 Task: Create new contact,   with mail id: 'Lily.Scott@nydailynews.com', first name: 'Lily', Last name: 'Scott', Job Title: Sales Representative, Phone number (202) 555-9012. Change life cycle stage to  'Lead' and lead status to 'New'. Add new company to the associated contact: kpigreenenergy.com
 . Logged in from softage.5@softage.net
Action: Mouse moved to (83, 65)
Screenshot: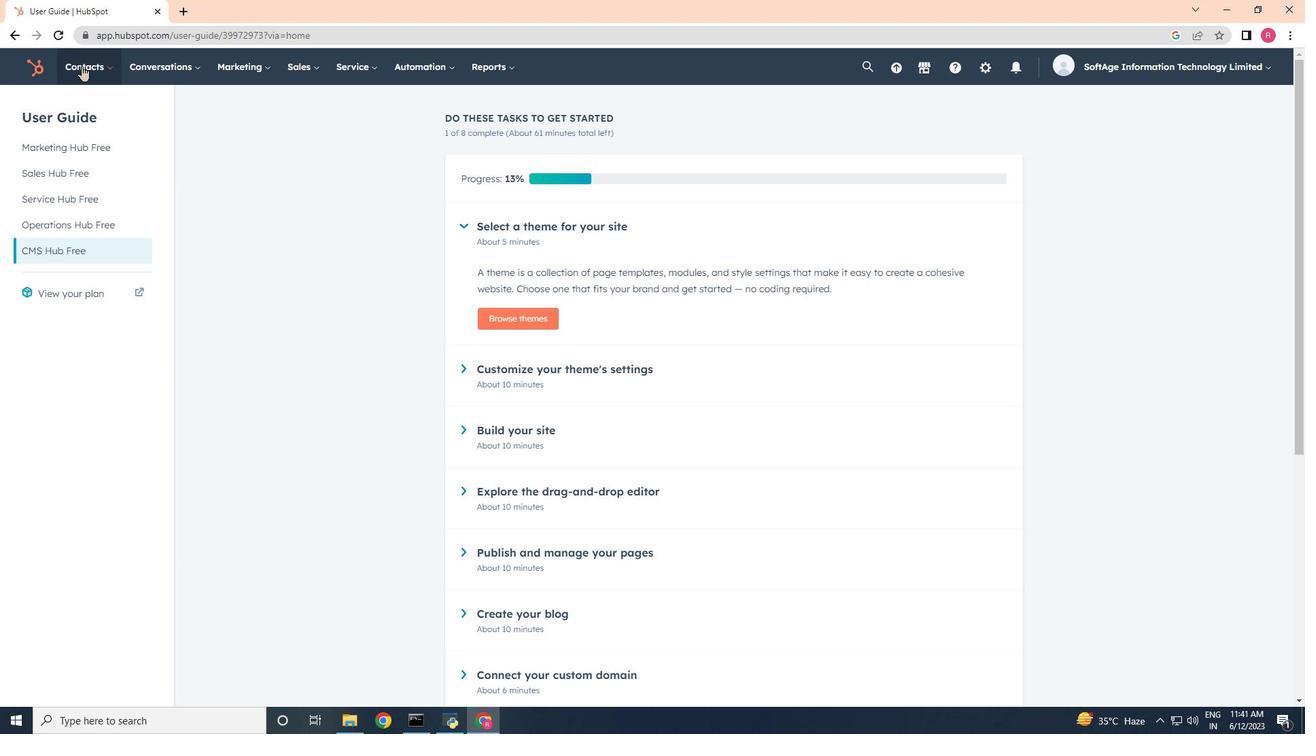 
Action: Mouse pressed left at (83, 65)
Screenshot: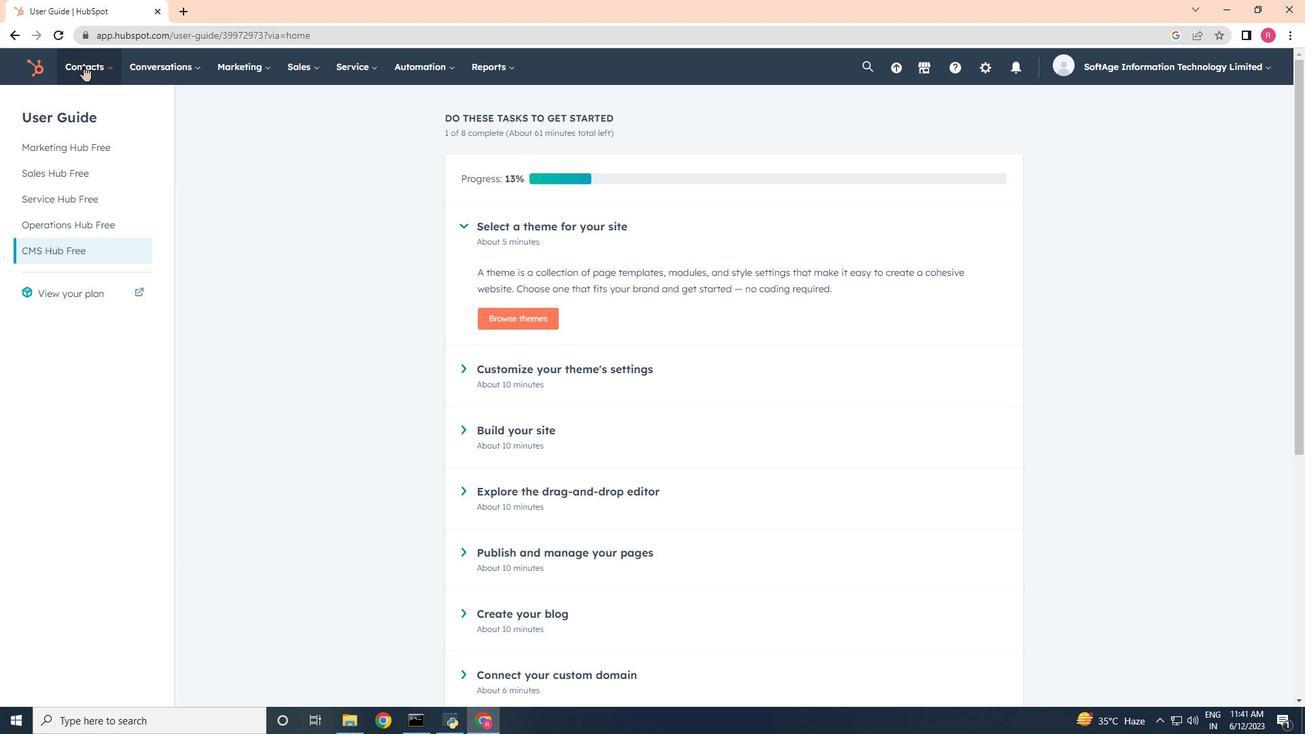 
Action: Mouse moved to (116, 100)
Screenshot: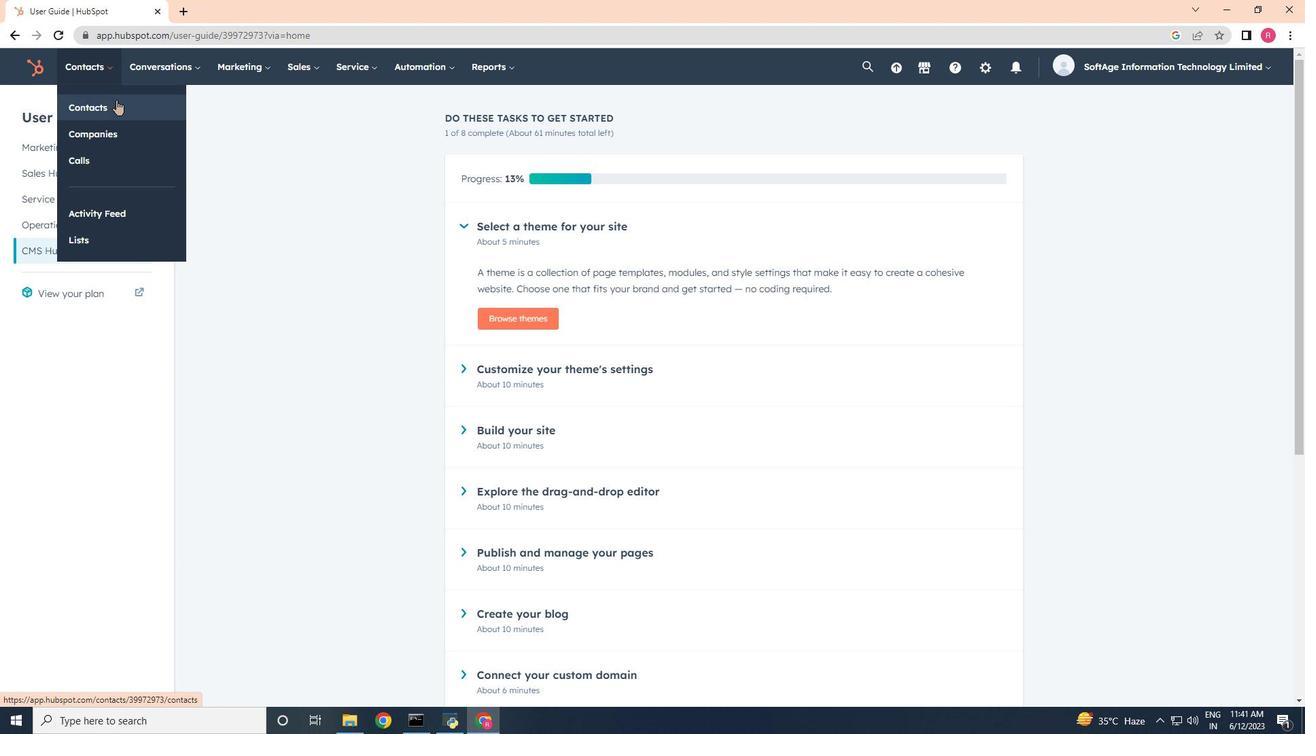 
Action: Mouse pressed left at (116, 100)
Screenshot: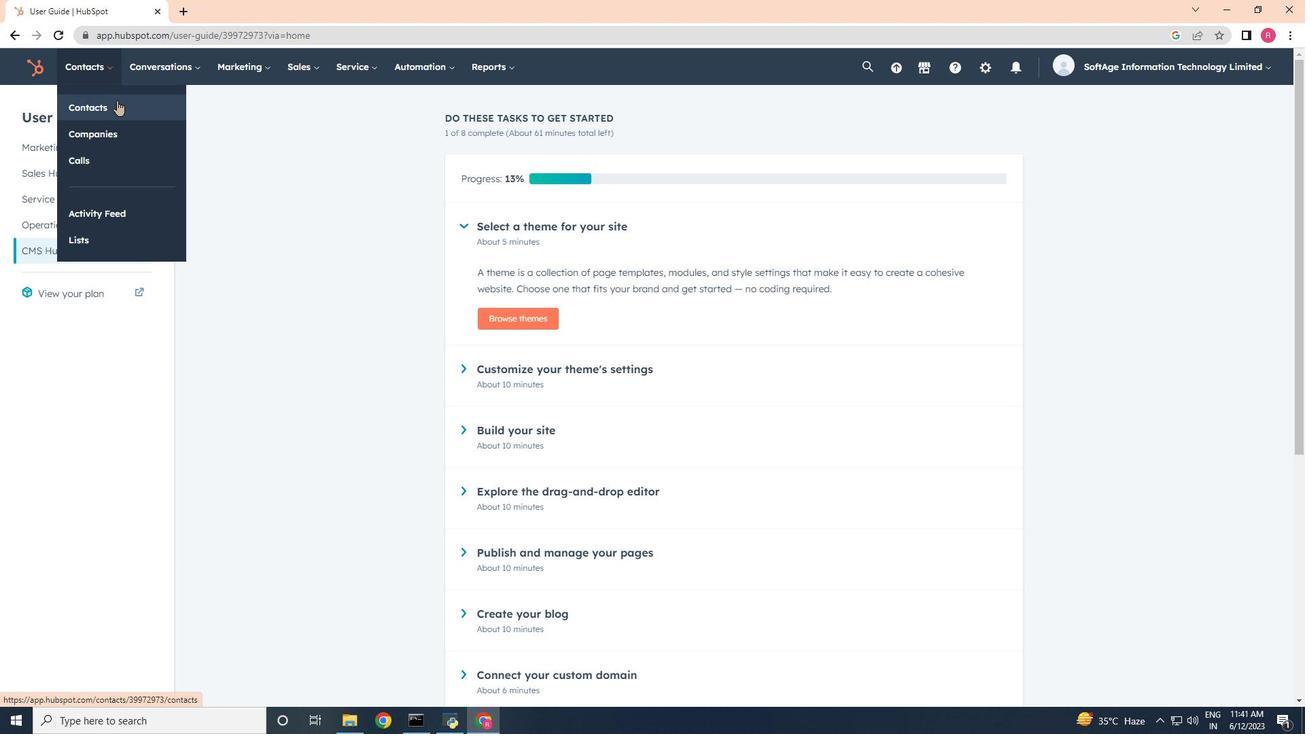 
Action: Mouse moved to (1226, 100)
Screenshot: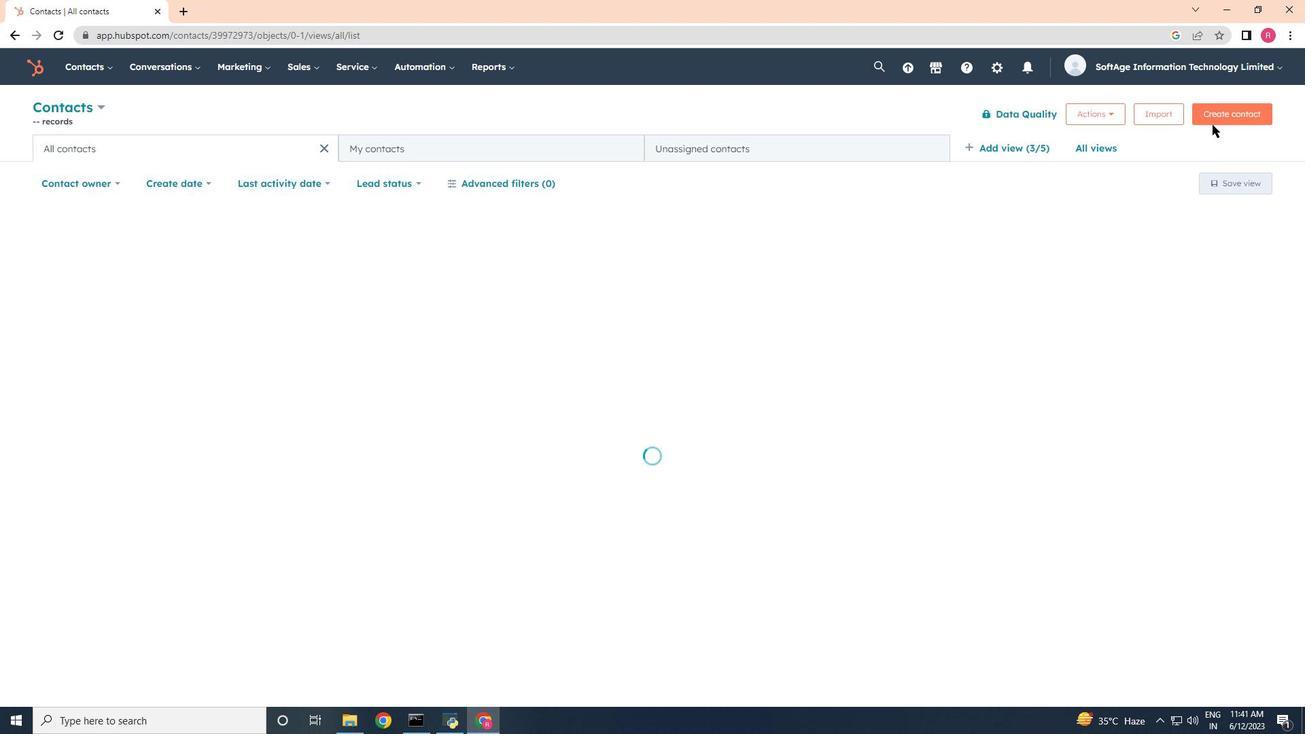 
Action: Mouse pressed left at (1226, 100)
Screenshot: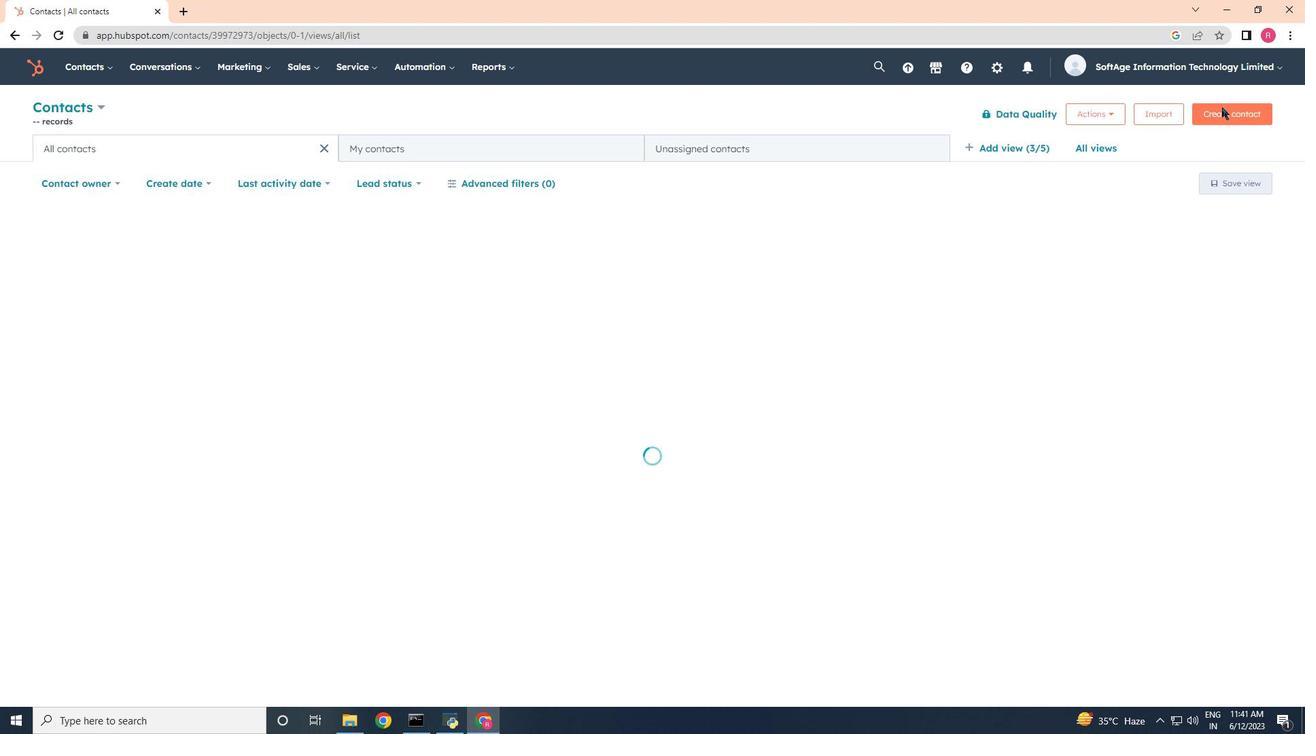 
Action: Mouse moved to (1226, 122)
Screenshot: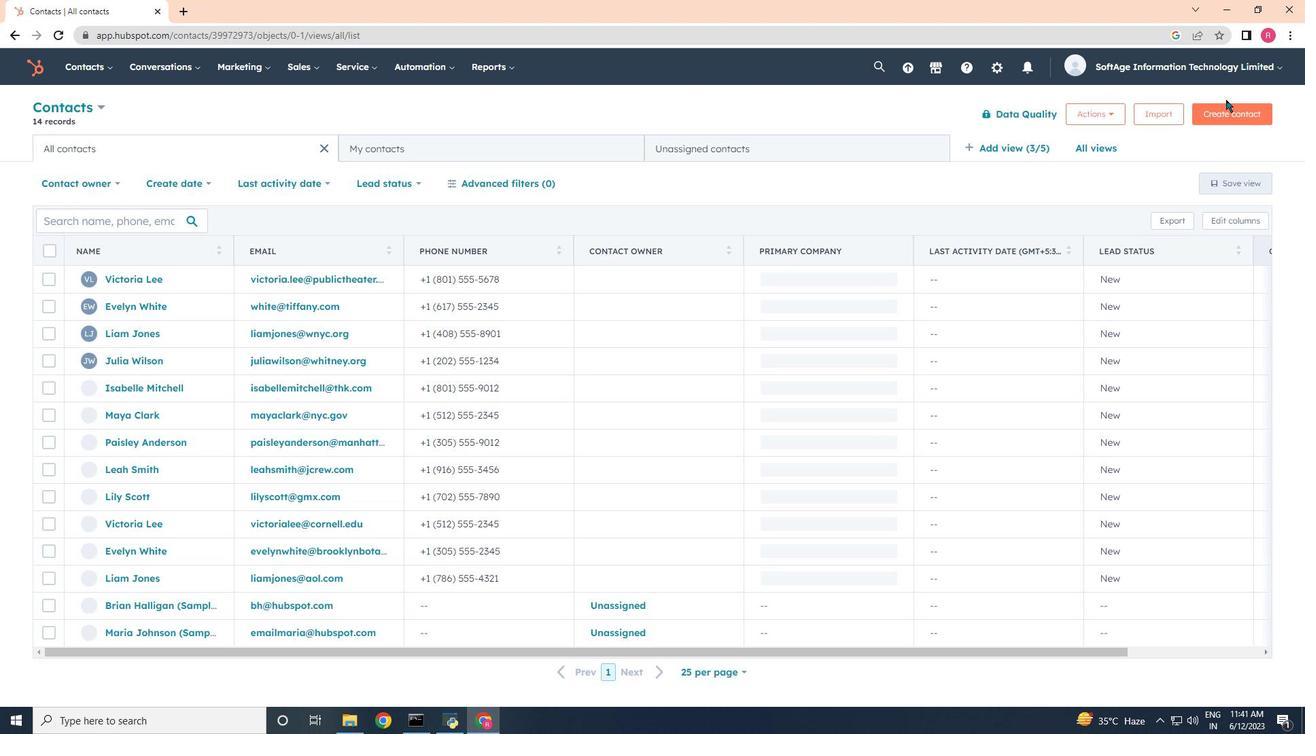 
Action: Mouse pressed left at (1226, 122)
Screenshot: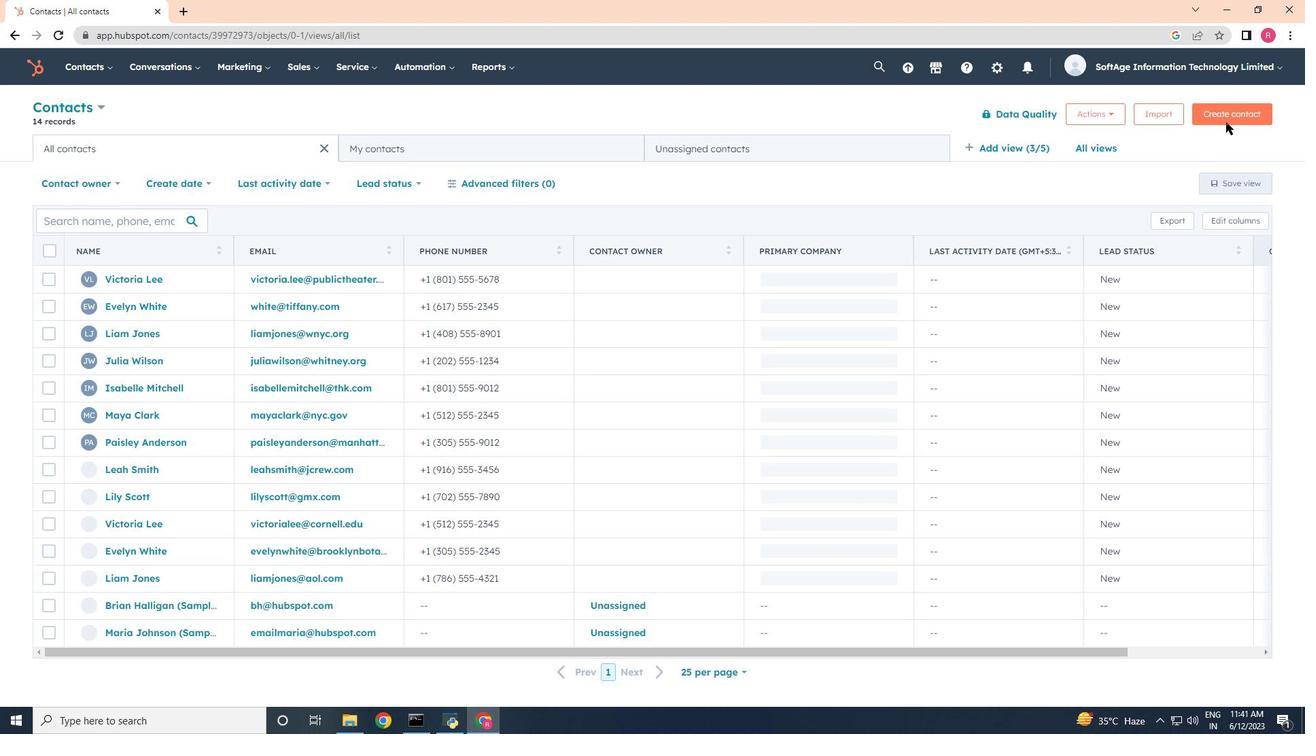 
Action: Mouse moved to (962, 178)
Screenshot: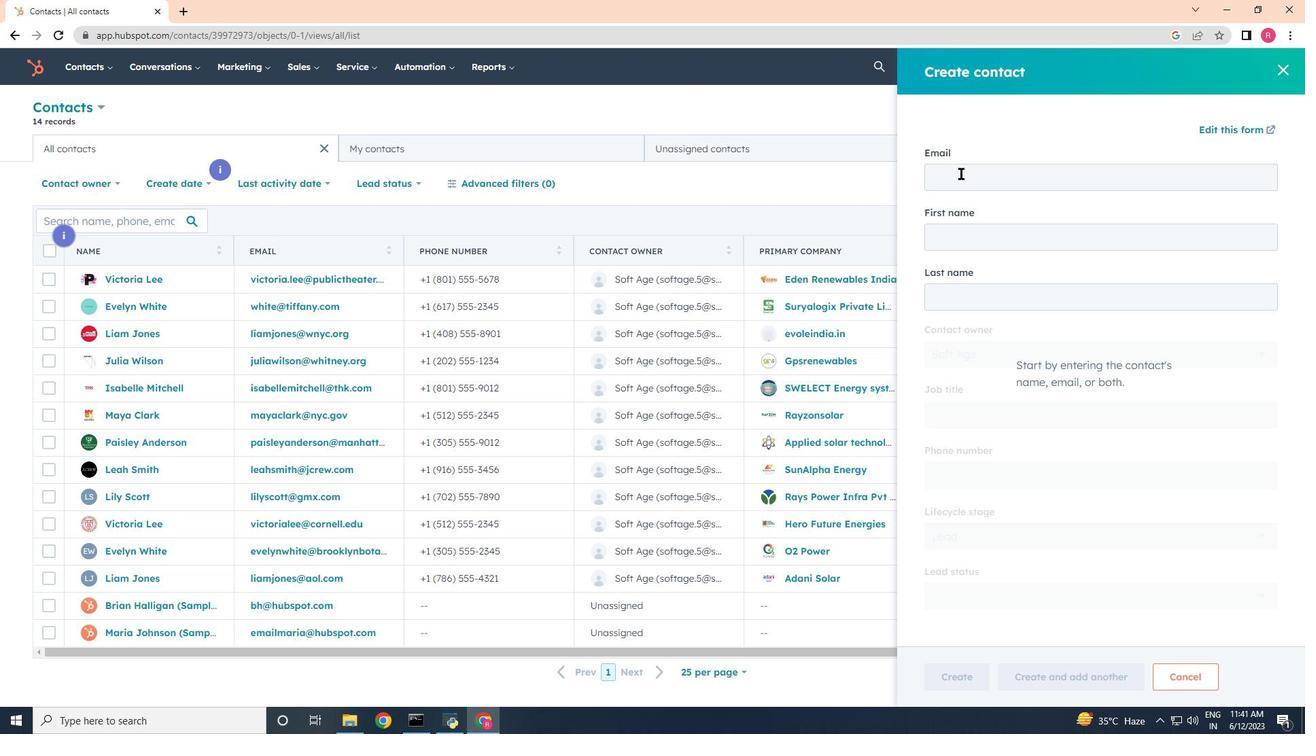 
Action: Mouse pressed left at (962, 178)
Screenshot: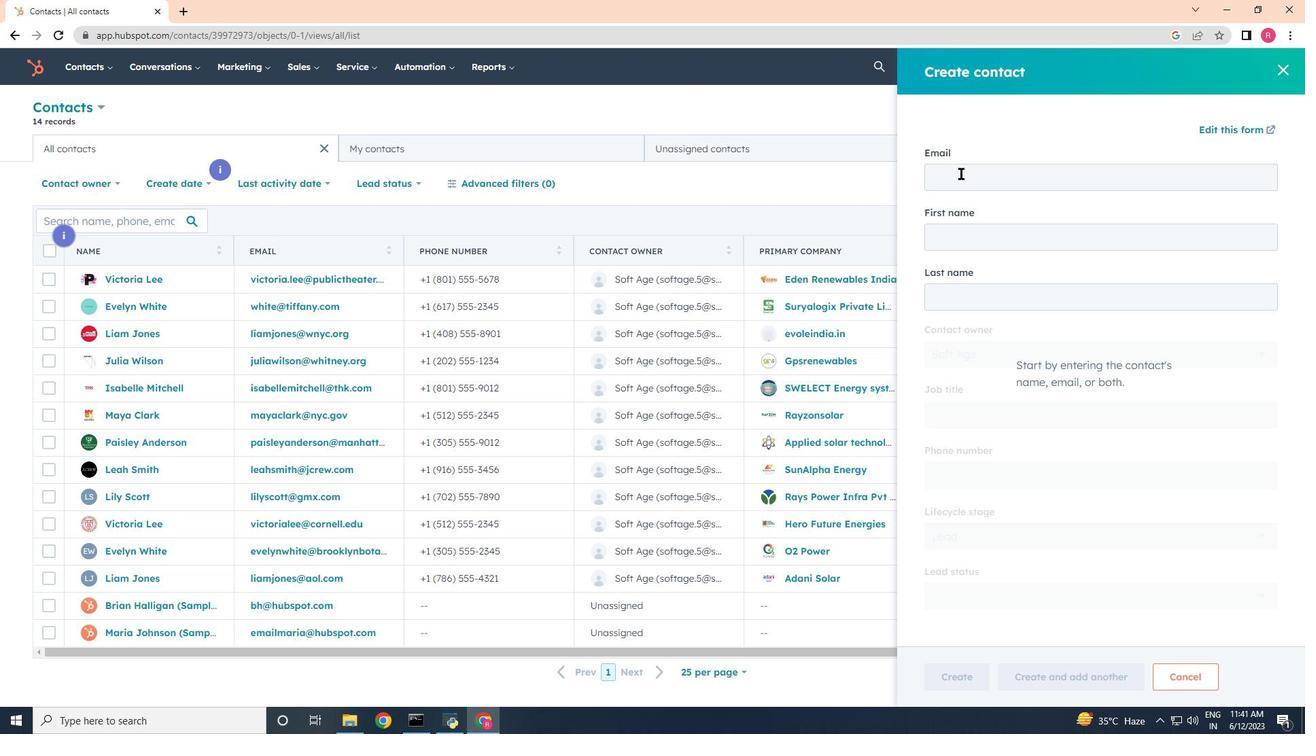 
Action: Mouse moved to (959, 182)
Screenshot: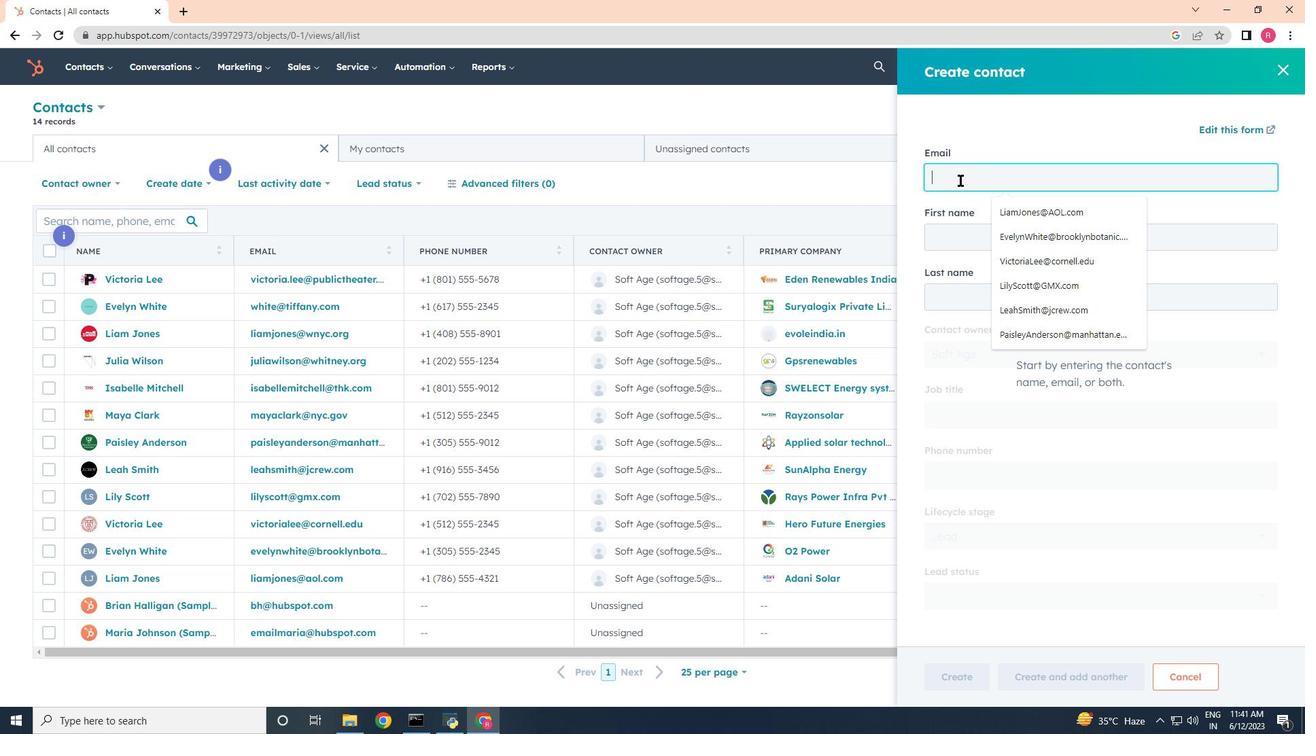 
Action: Key pressed <Key.shift>Lily.<Key.shift>Scott<Key.shift>@nydailynews.com
Screenshot: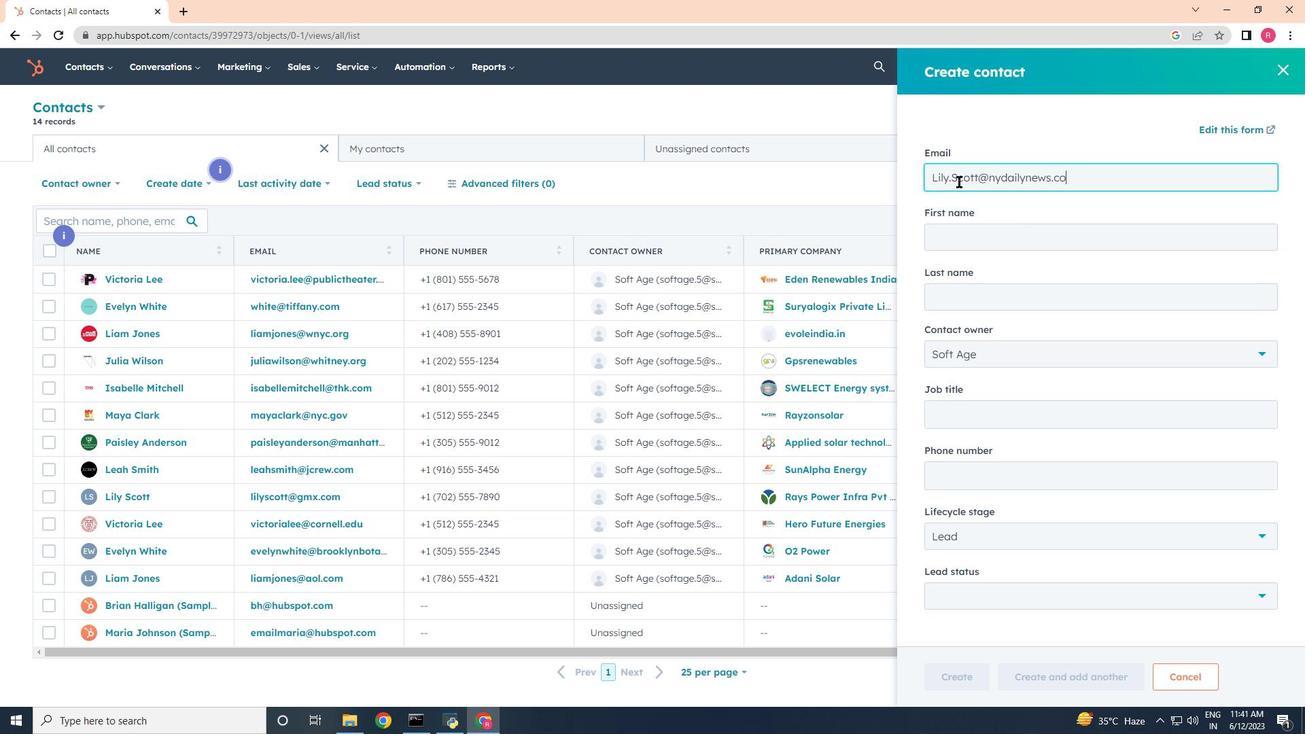 
Action: Mouse moved to (957, 233)
Screenshot: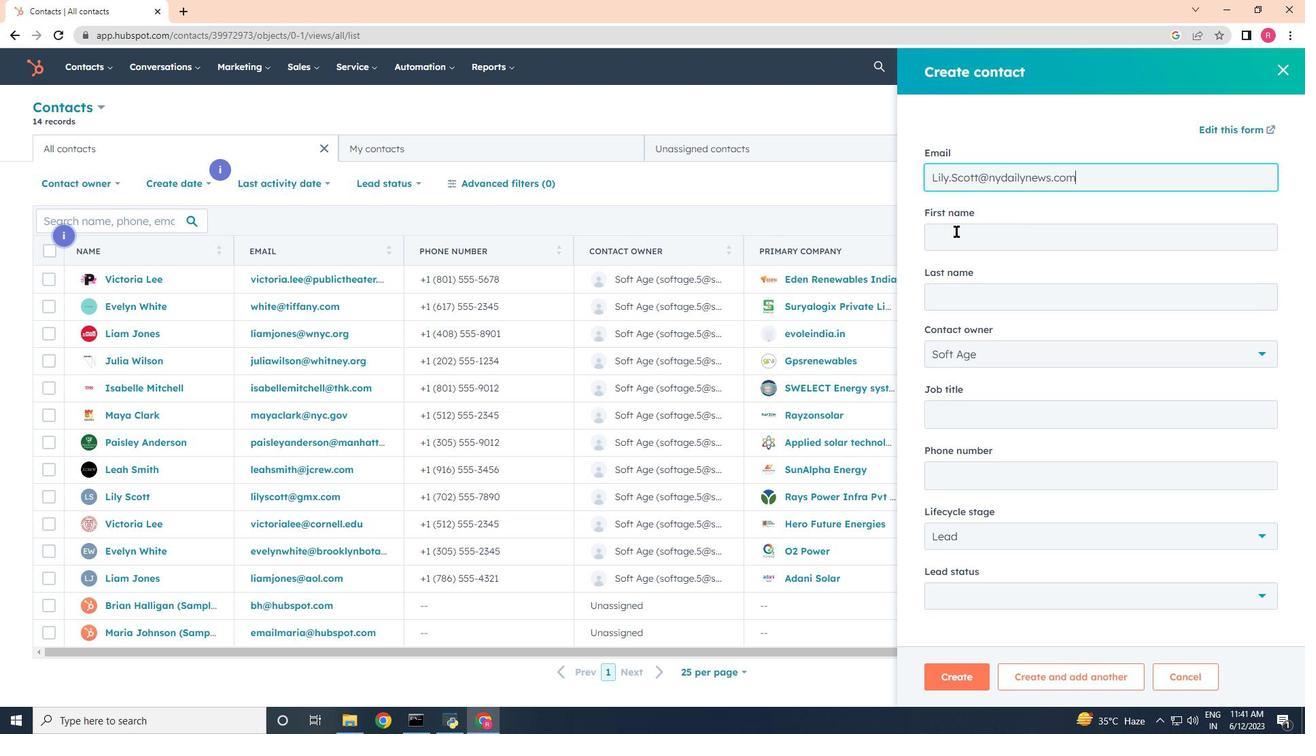 
Action: Mouse pressed left at (957, 232)
Screenshot: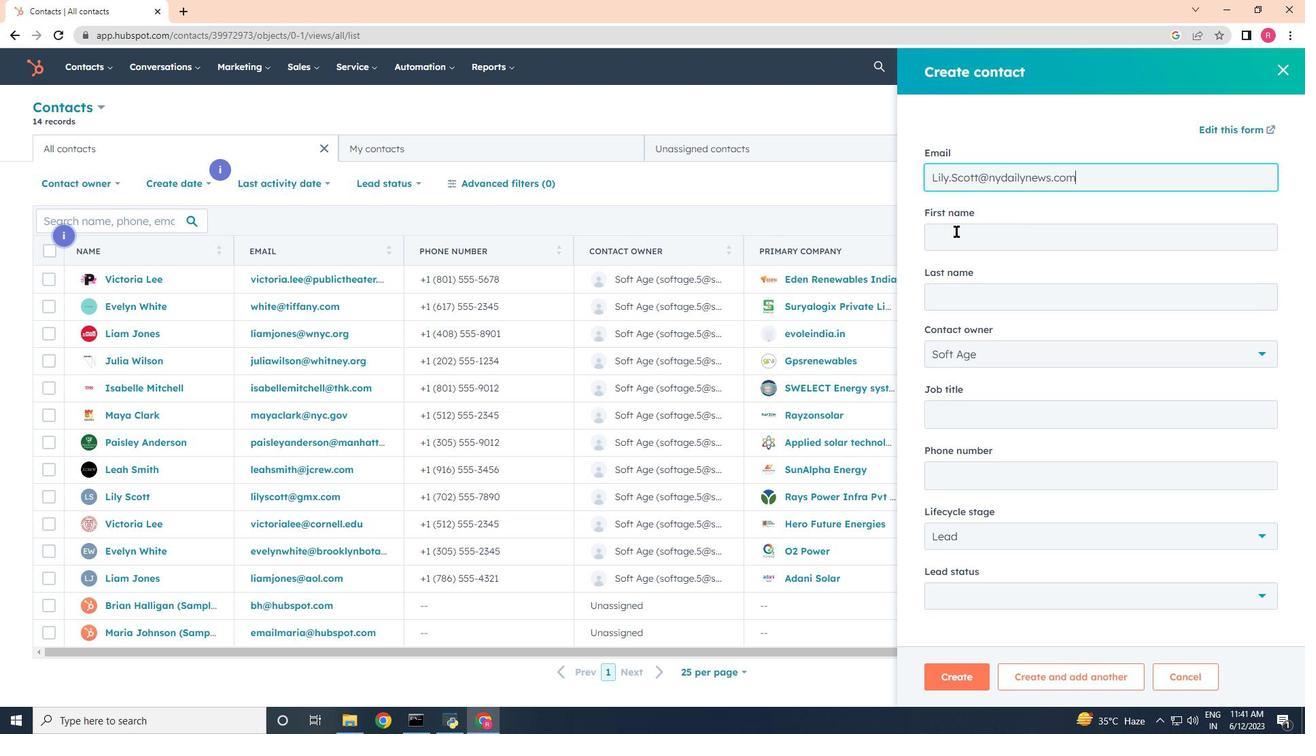 
Action: Mouse moved to (952, 237)
Screenshot: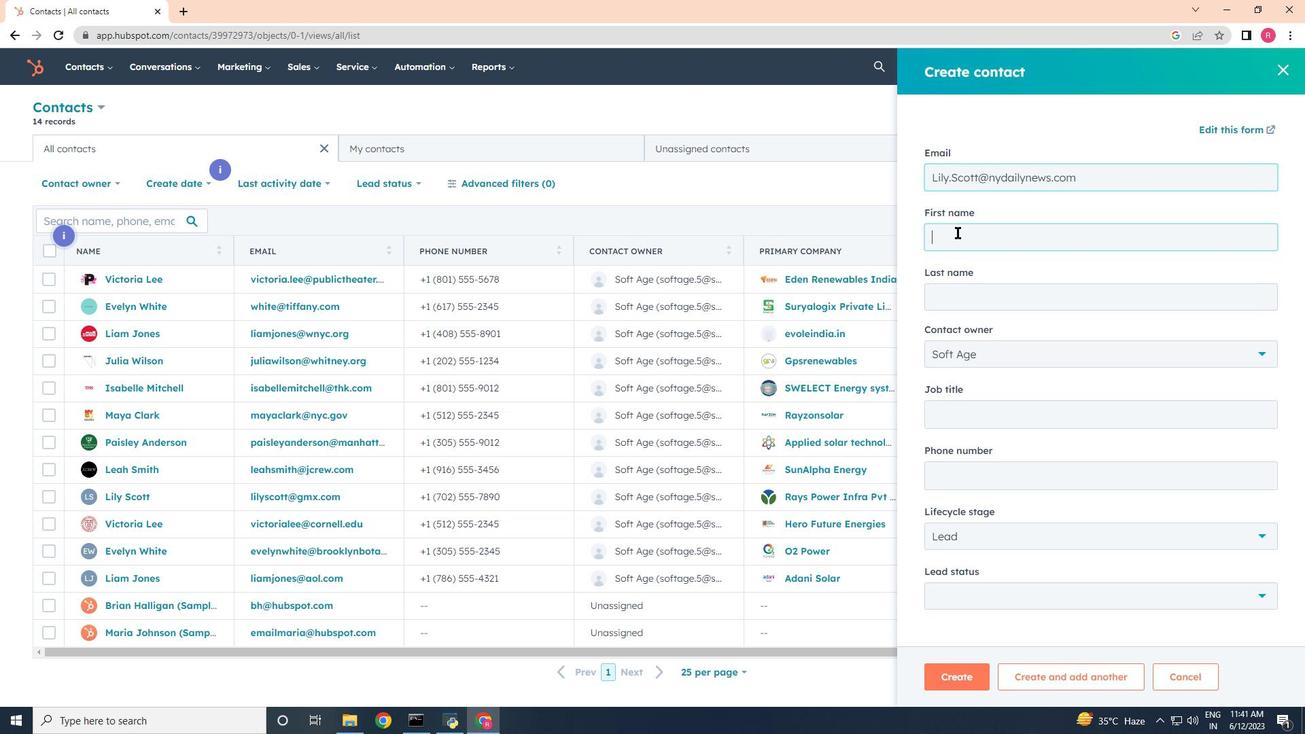 
Action: Key pressed <Key.shift>Lily<Key.tab><Key.shift>Scott<Key.tab><Key.tab><Key.shift>Sales<Key.space><Key.shift>Representative
Screenshot: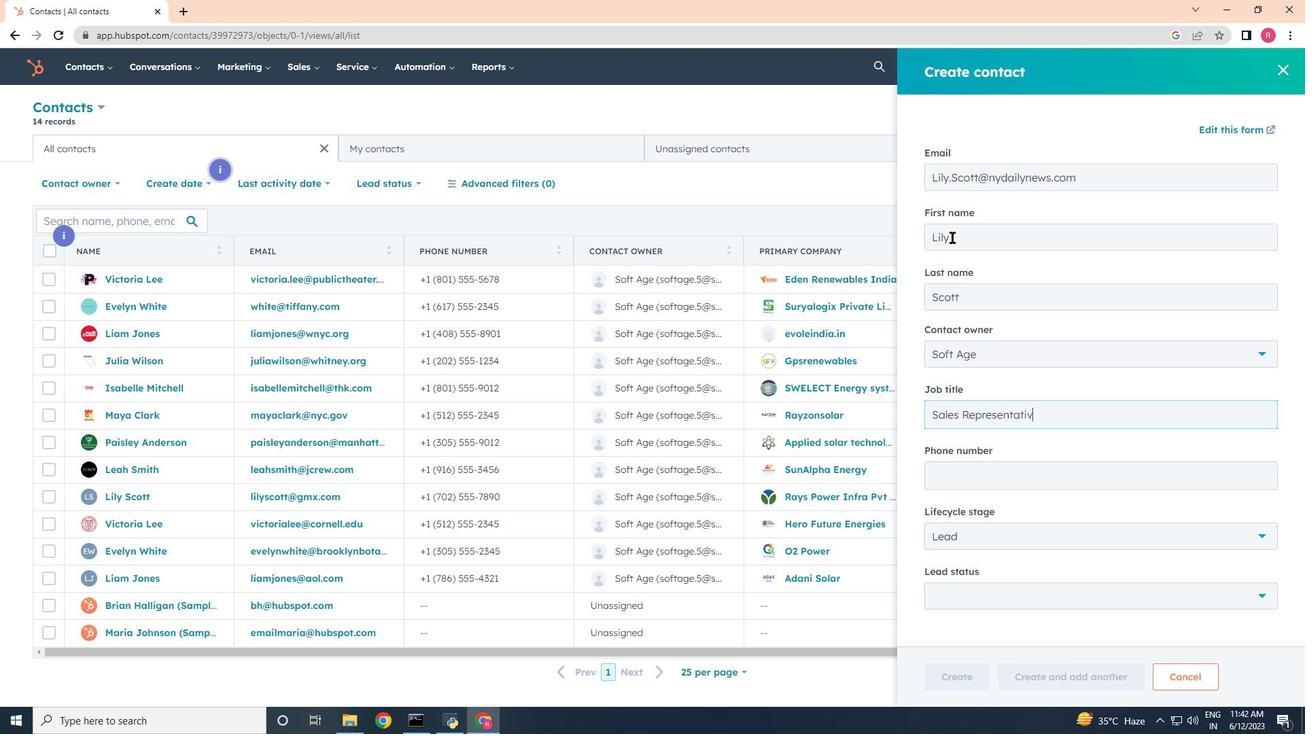 
Action: Mouse moved to (991, 471)
Screenshot: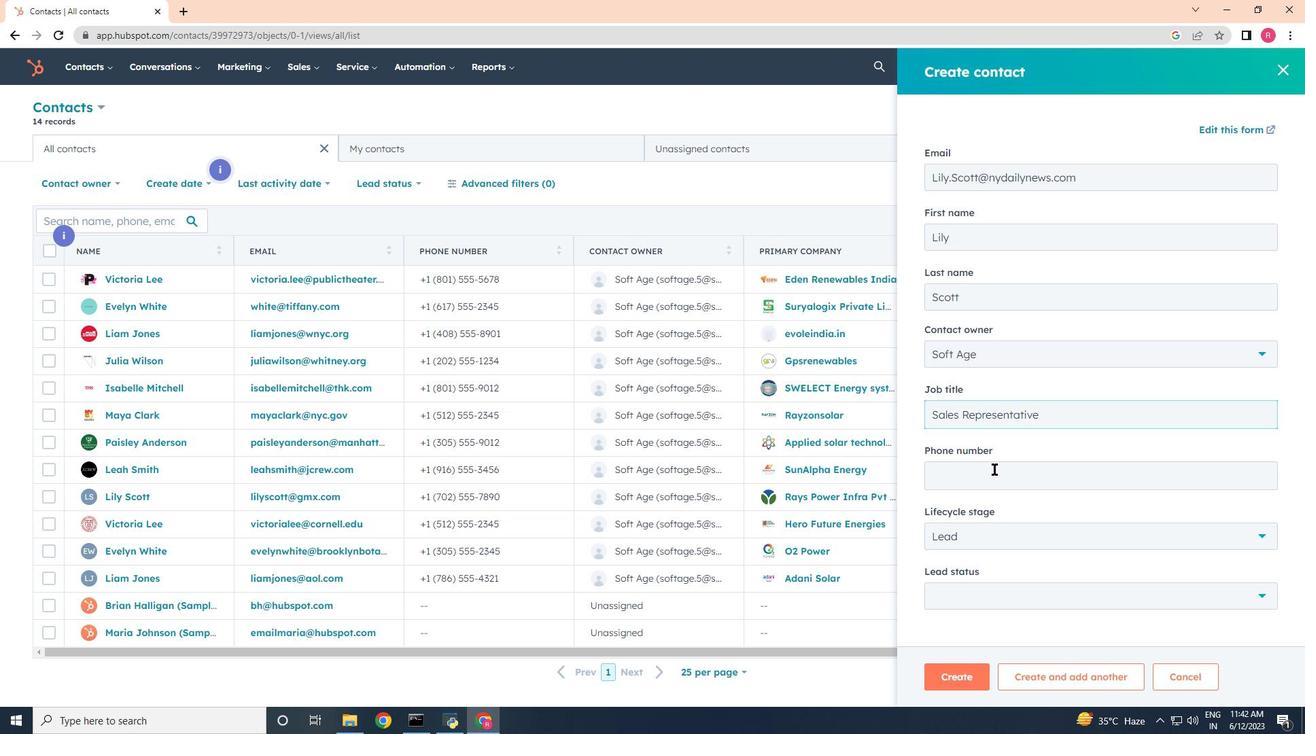
Action: Mouse pressed left at (991, 471)
Screenshot: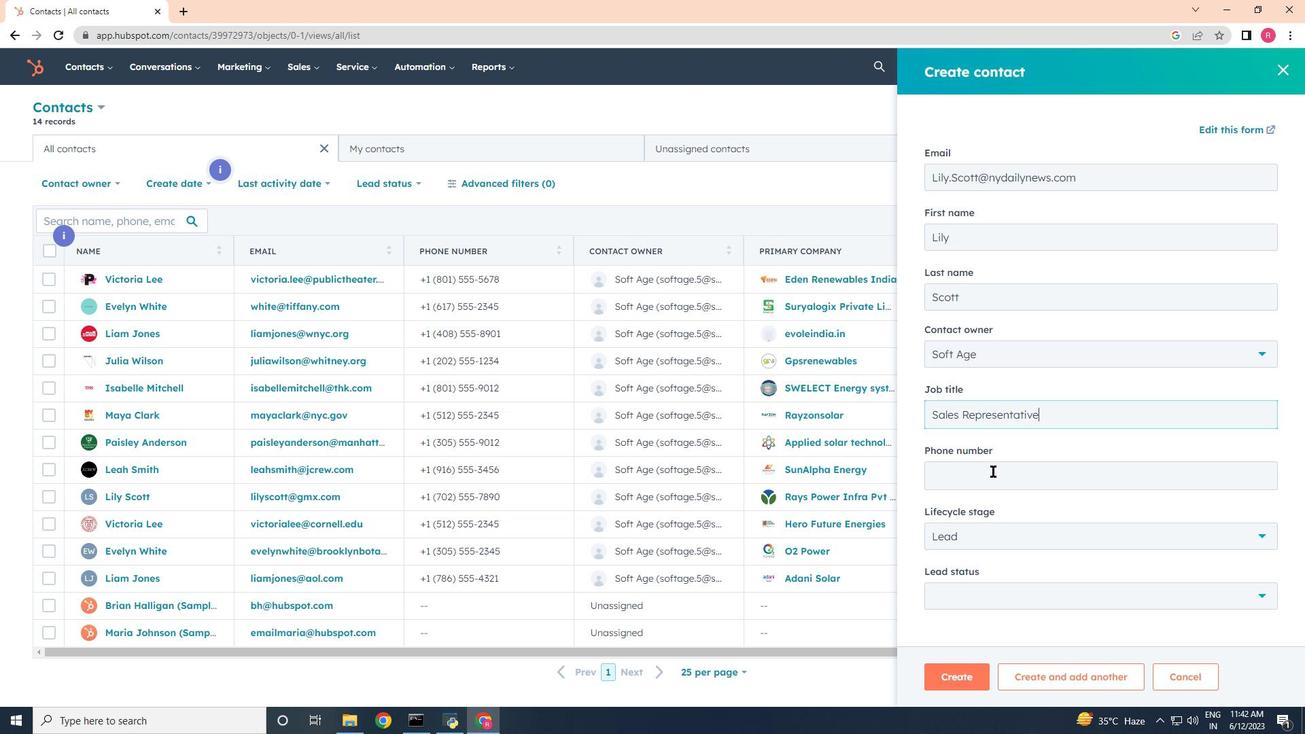 
Action: Mouse moved to (989, 471)
Screenshot: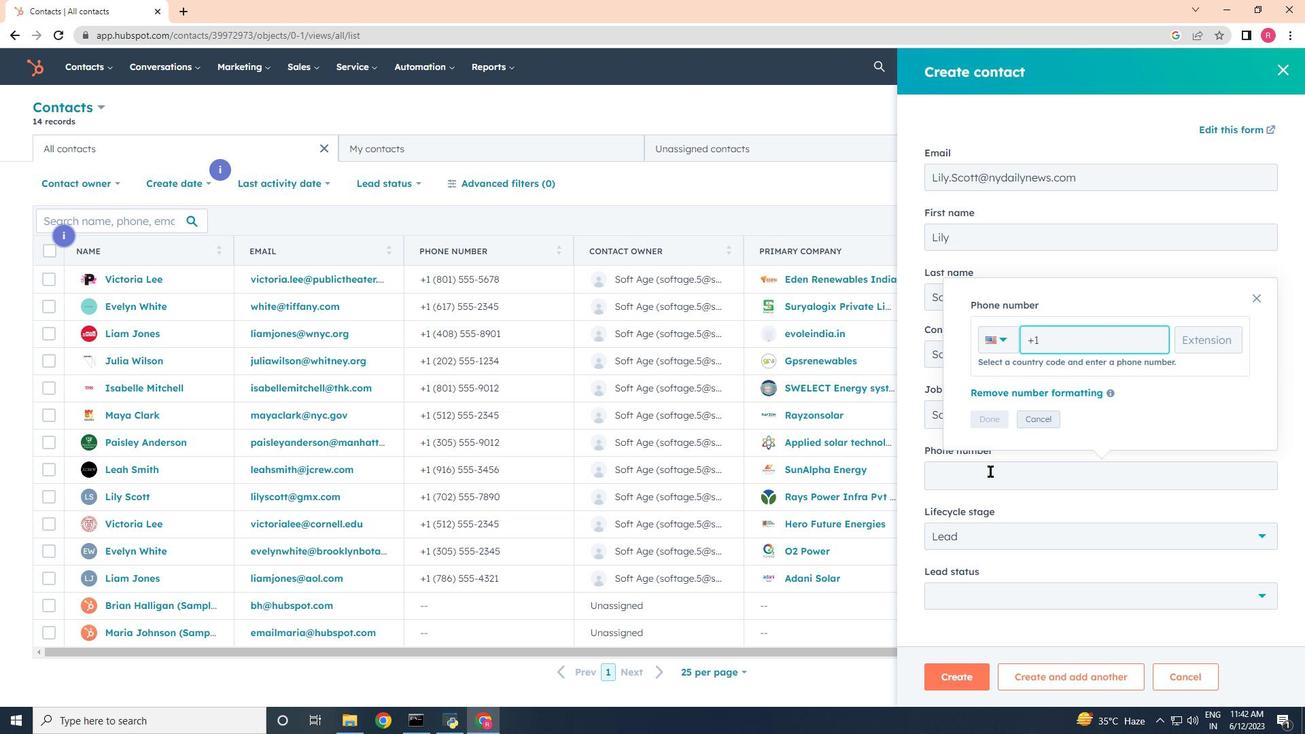 
Action: Key pressed 2025559012
Screenshot: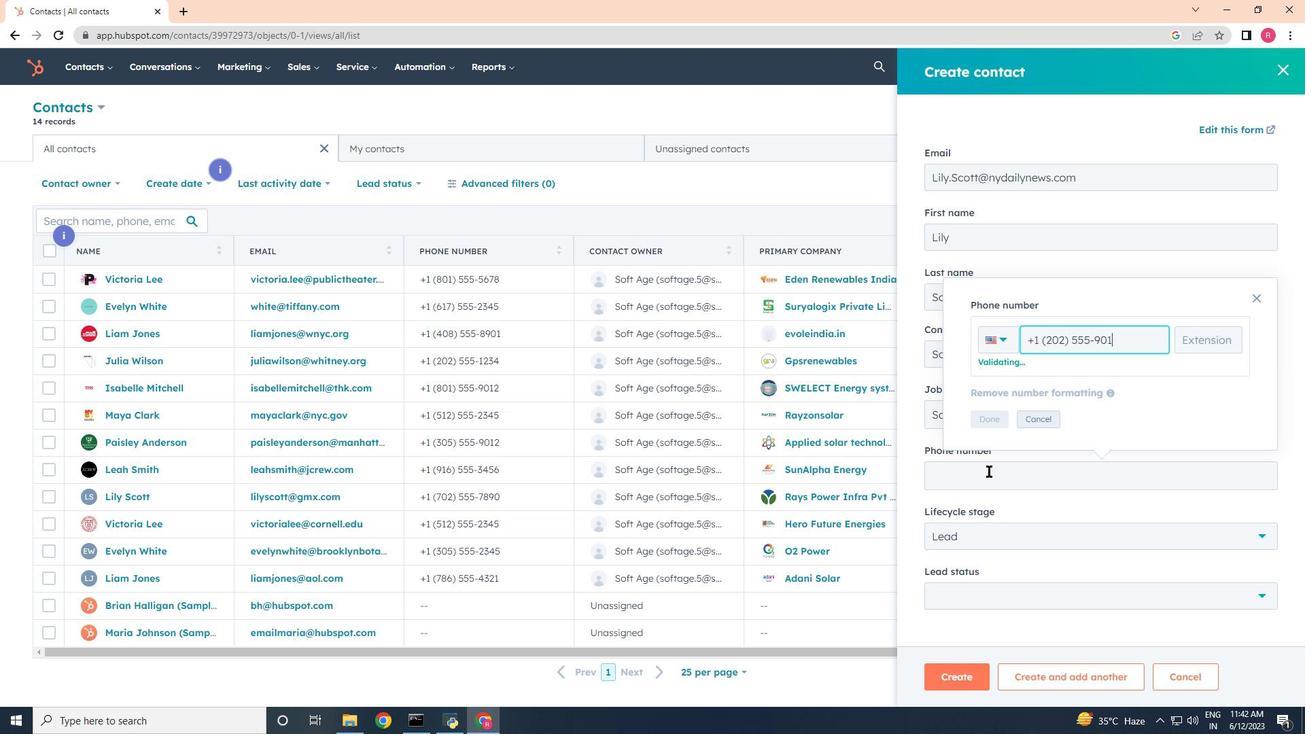
Action: Mouse moved to (992, 413)
Screenshot: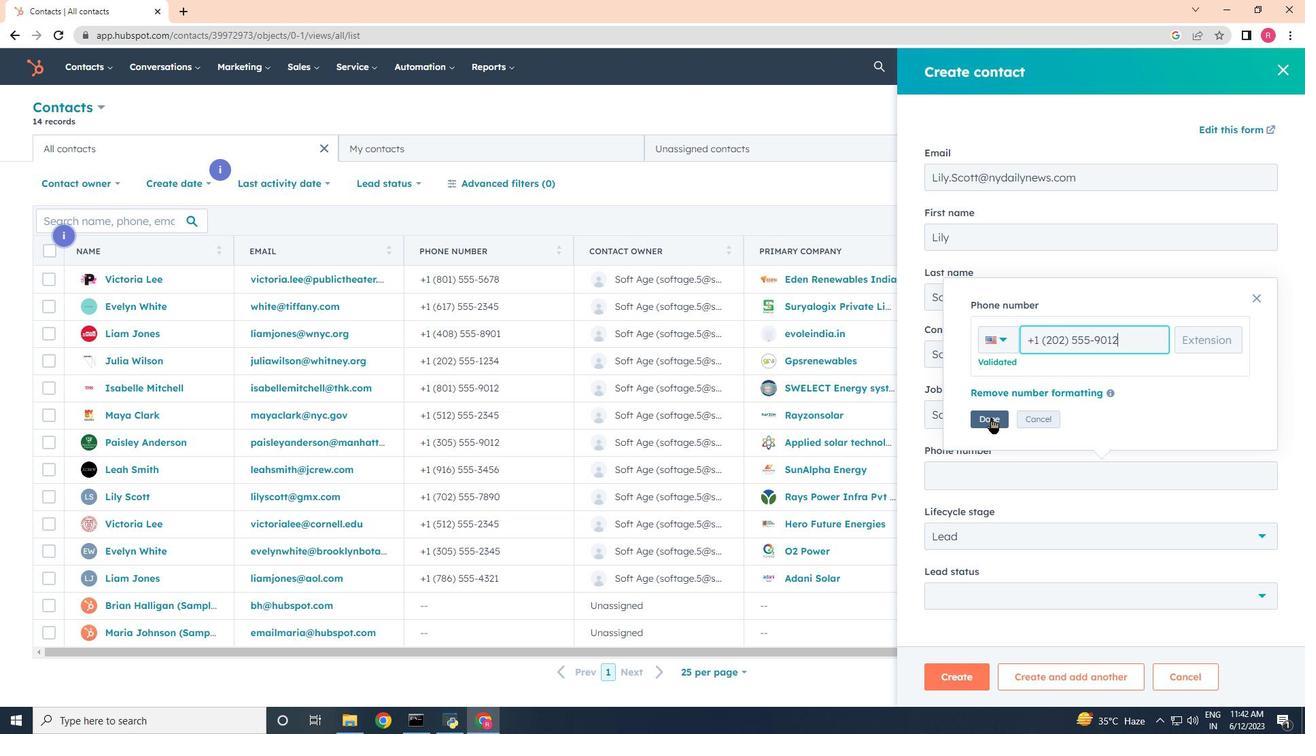 
Action: Mouse pressed left at (992, 413)
Screenshot: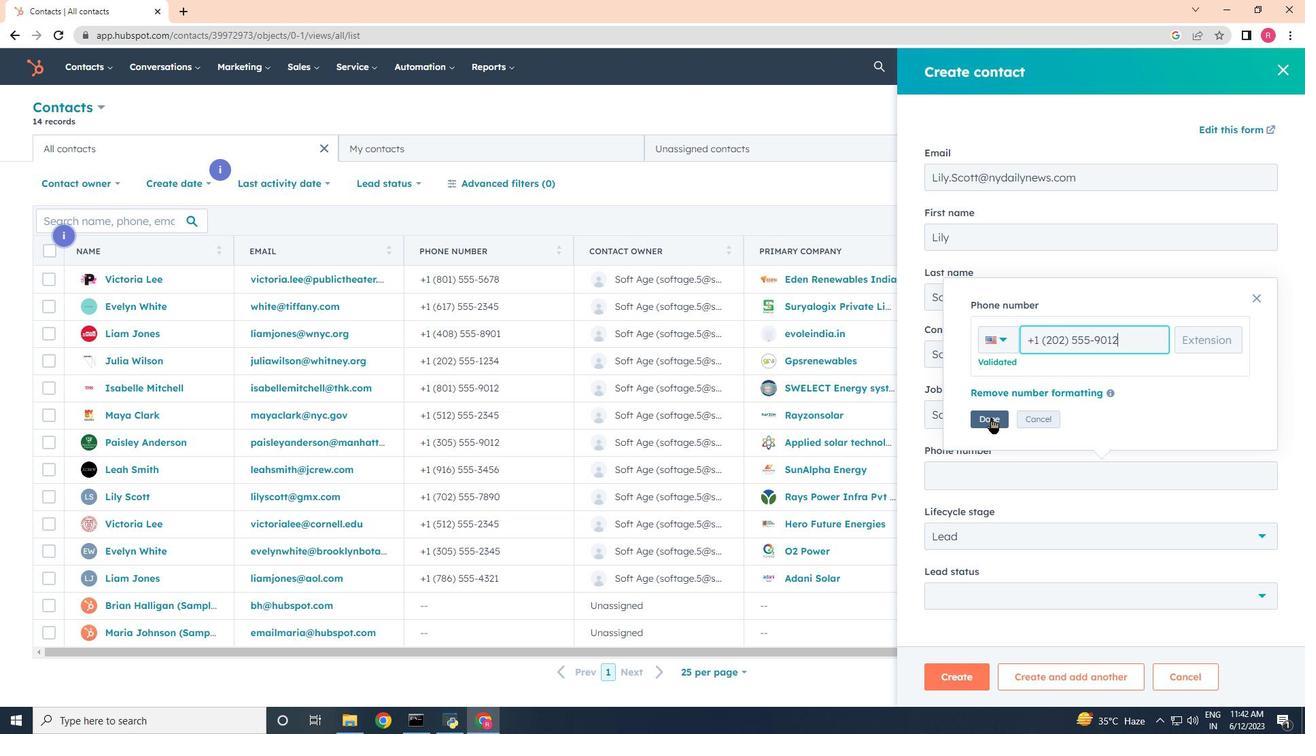 
Action: Mouse moved to (968, 541)
Screenshot: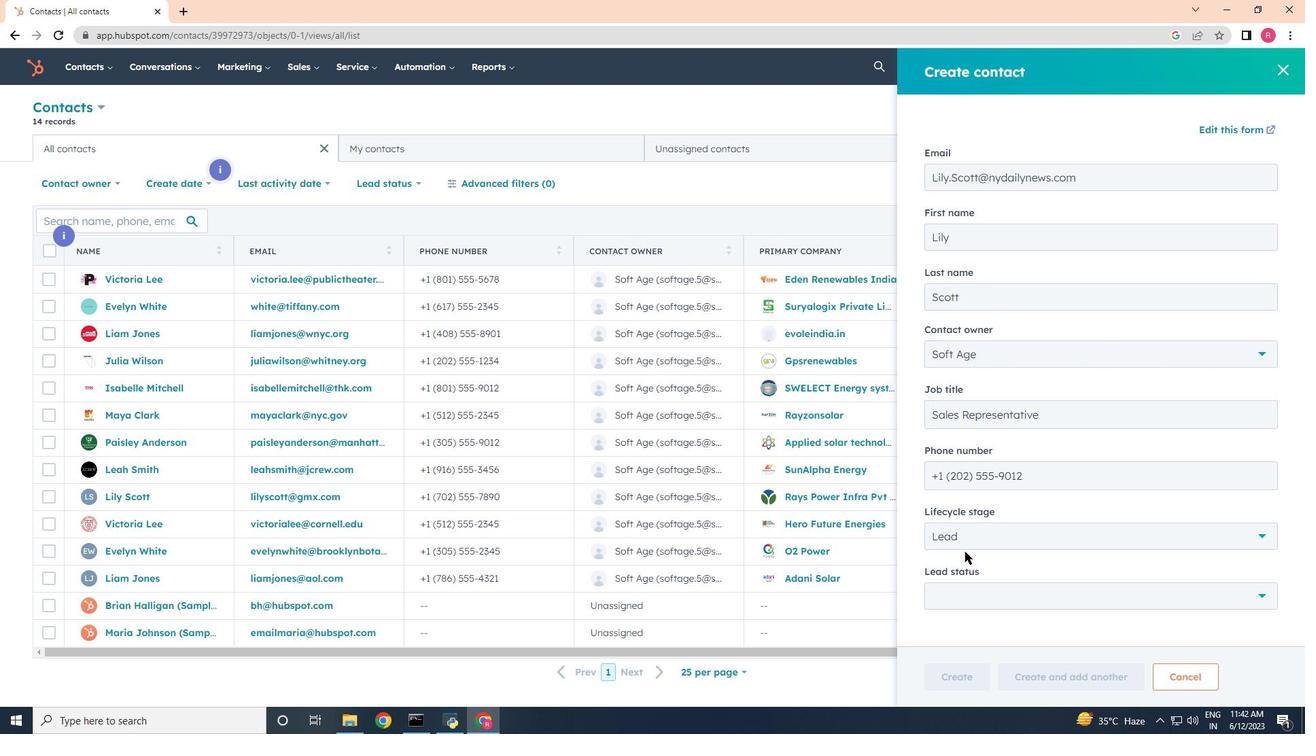 
Action: Mouse pressed left at (968, 541)
Screenshot: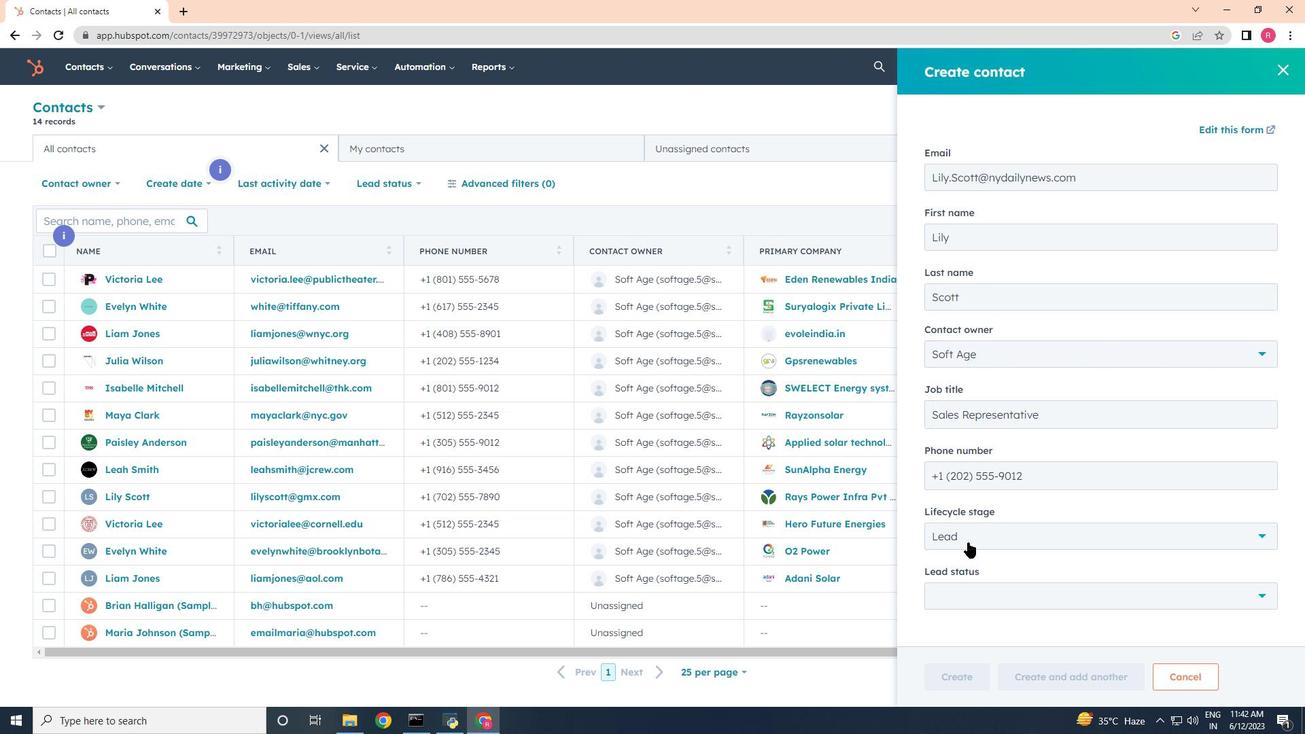 
Action: Mouse moved to (966, 410)
Screenshot: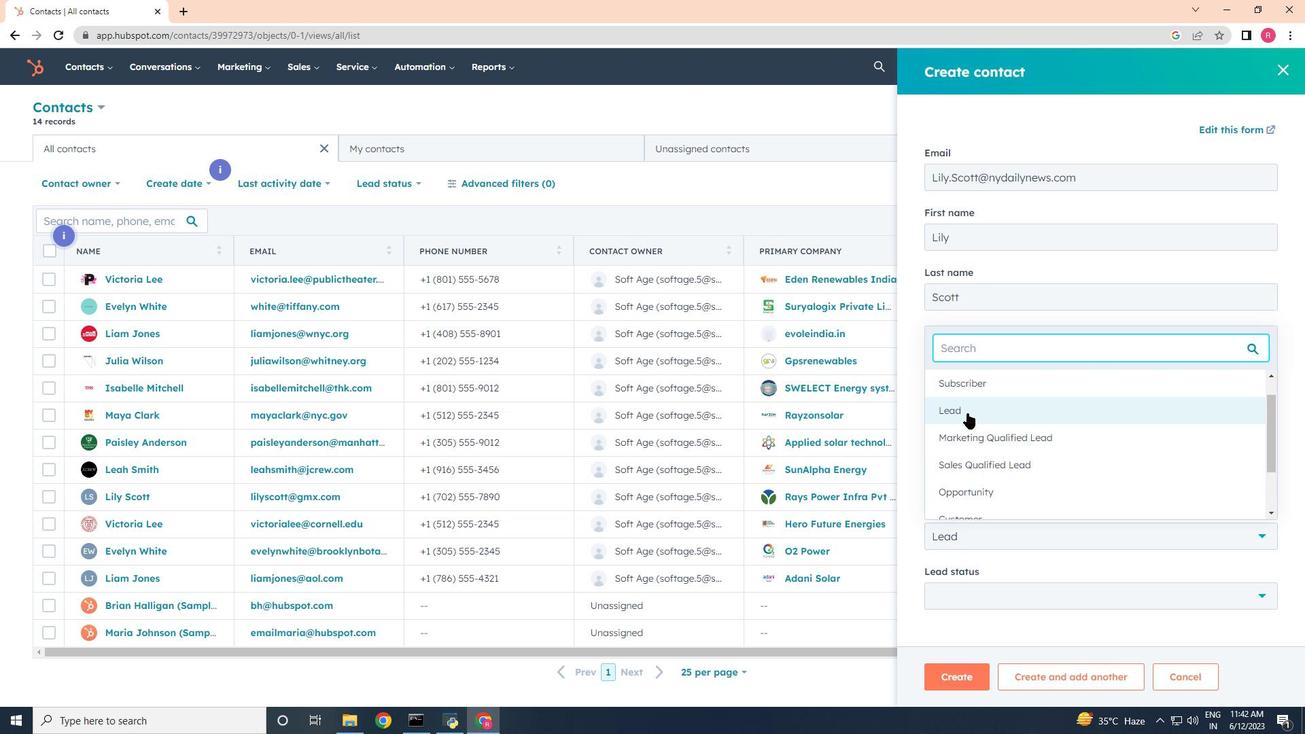 
Action: Mouse pressed left at (966, 410)
Screenshot: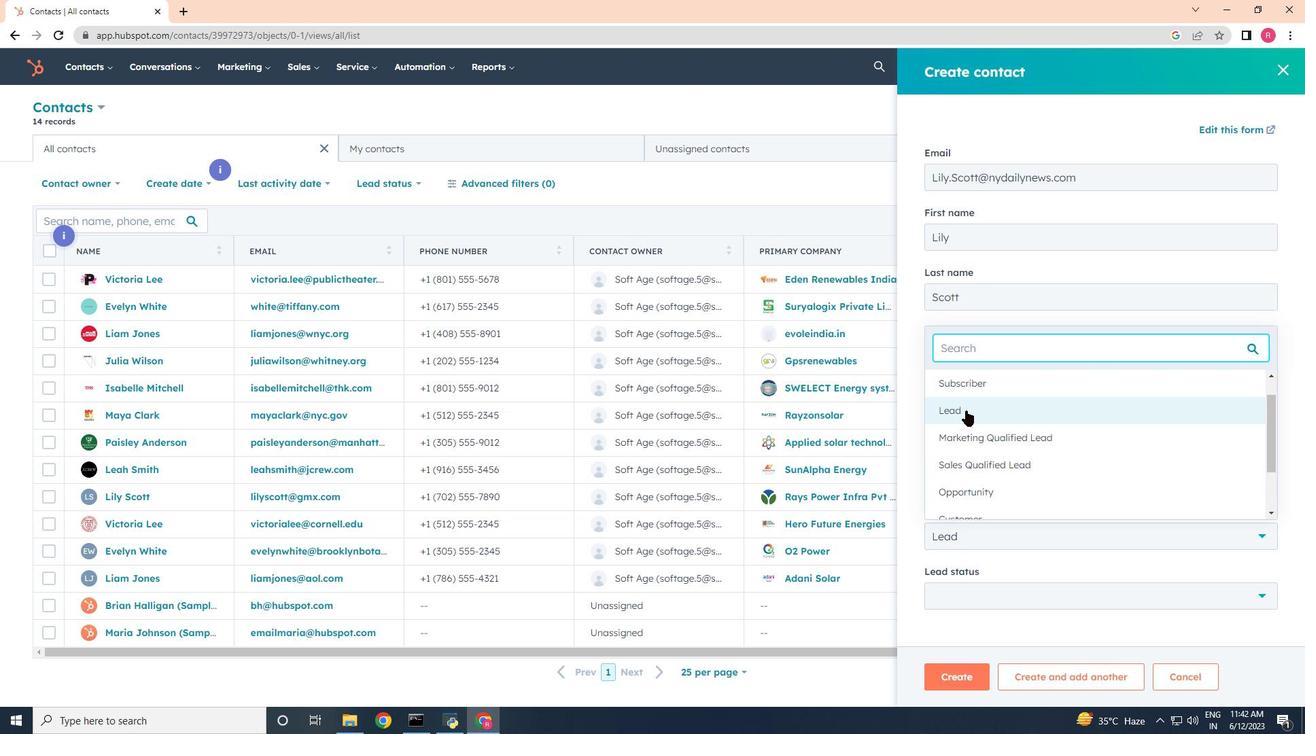 
Action: Mouse moved to (974, 602)
Screenshot: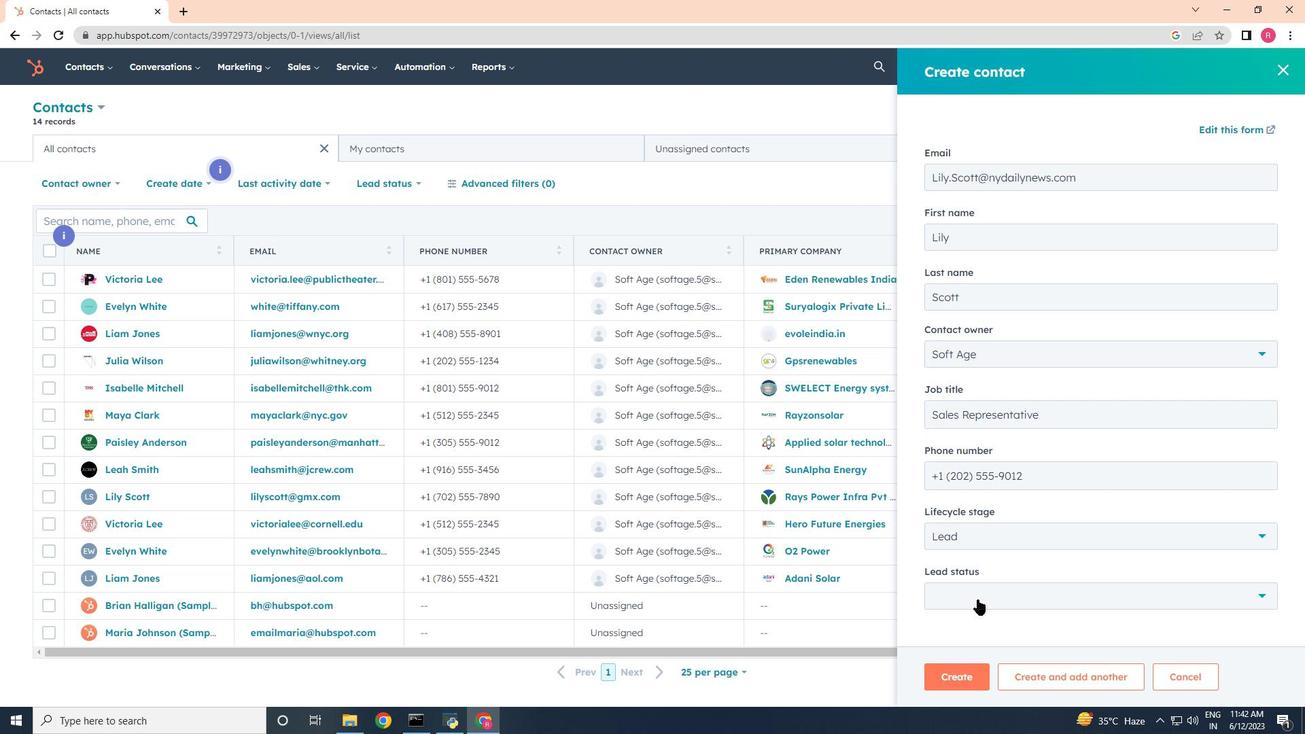 
Action: Mouse pressed left at (974, 602)
Screenshot: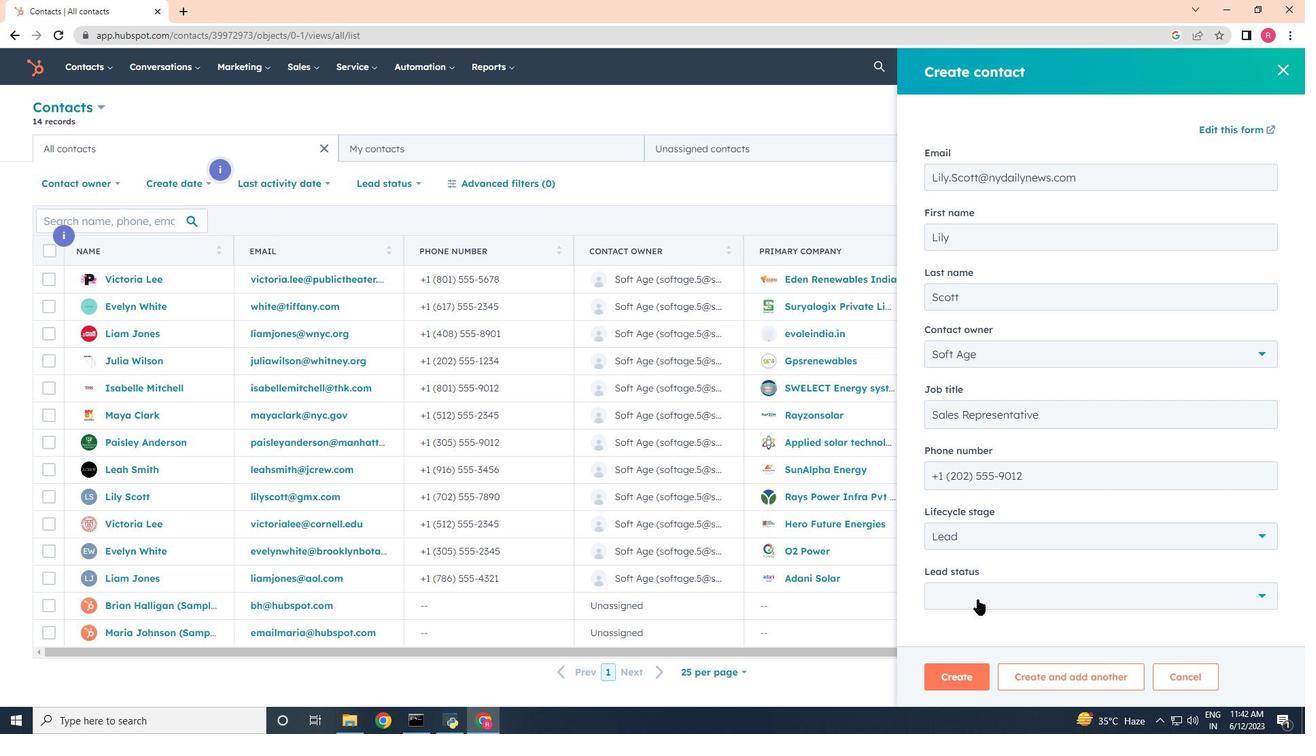 
Action: Mouse moved to (958, 475)
Screenshot: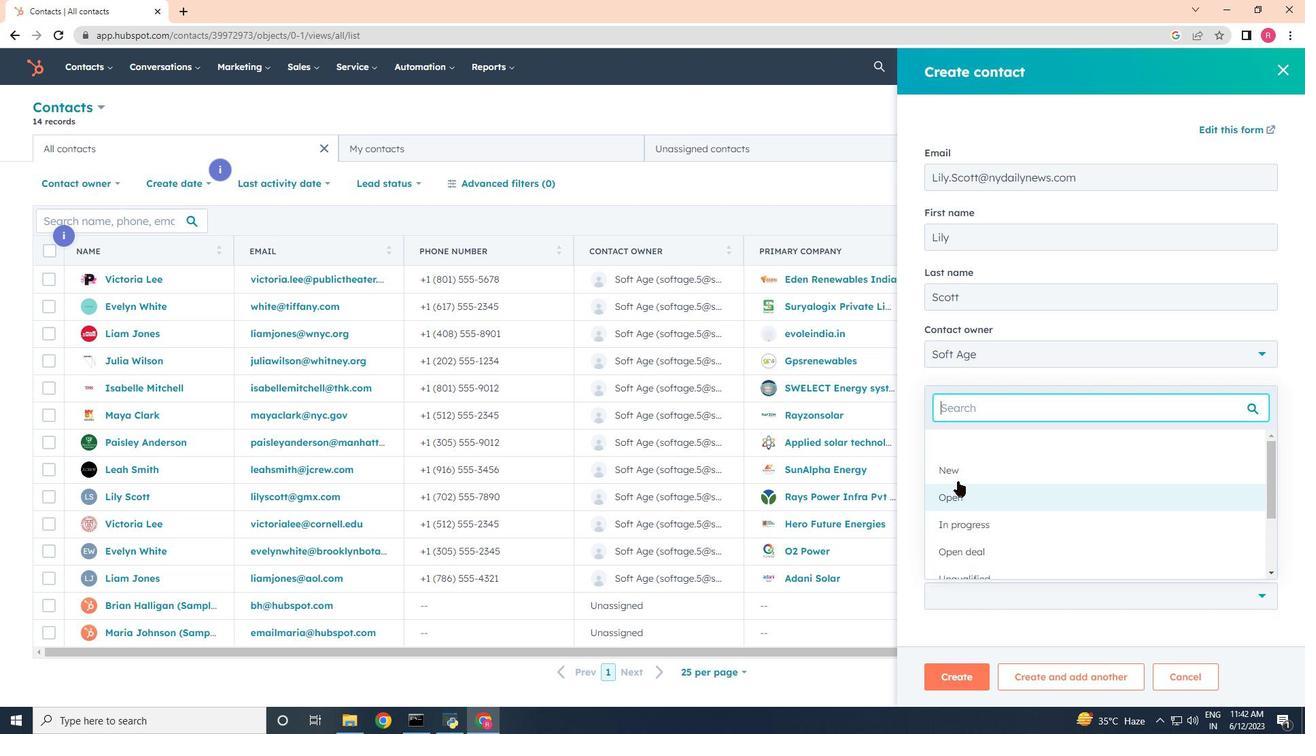 
Action: Mouse pressed left at (958, 475)
Screenshot: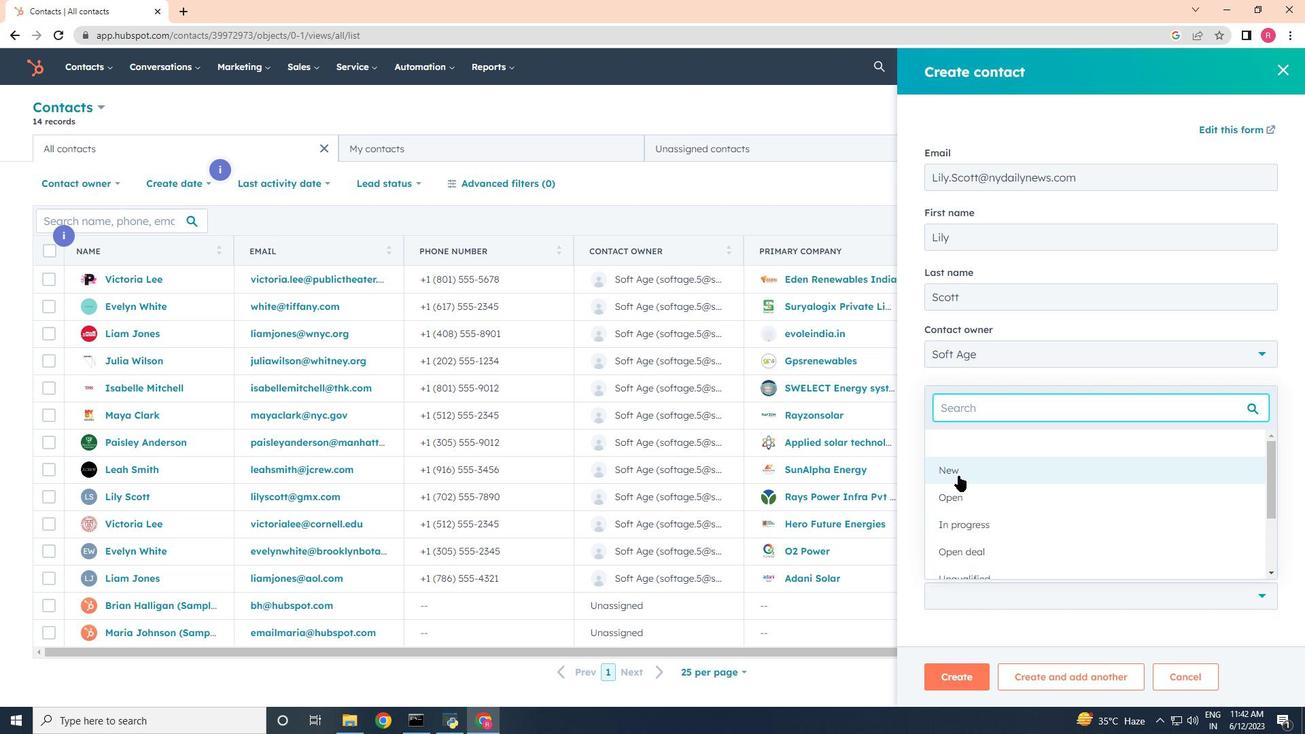 
Action: Mouse moved to (955, 683)
Screenshot: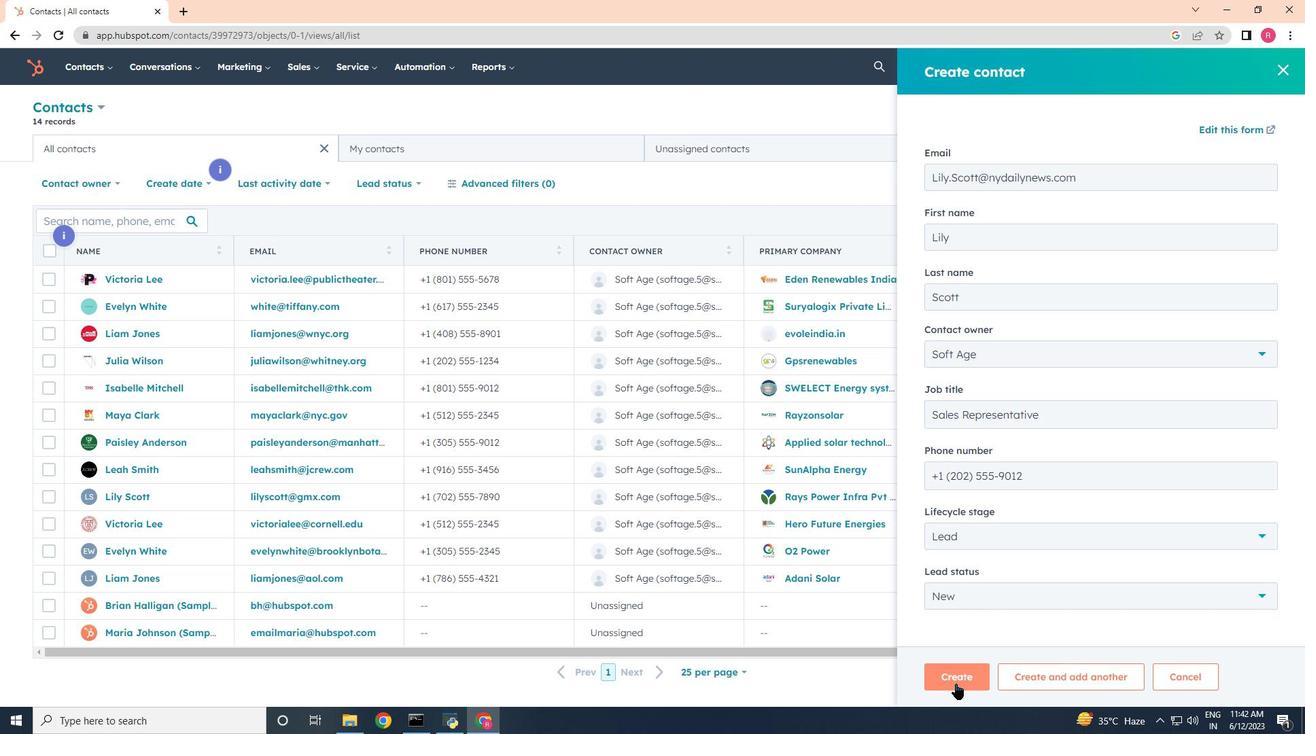 
Action: Mouse pressed left at (955, 683)
Screenshot: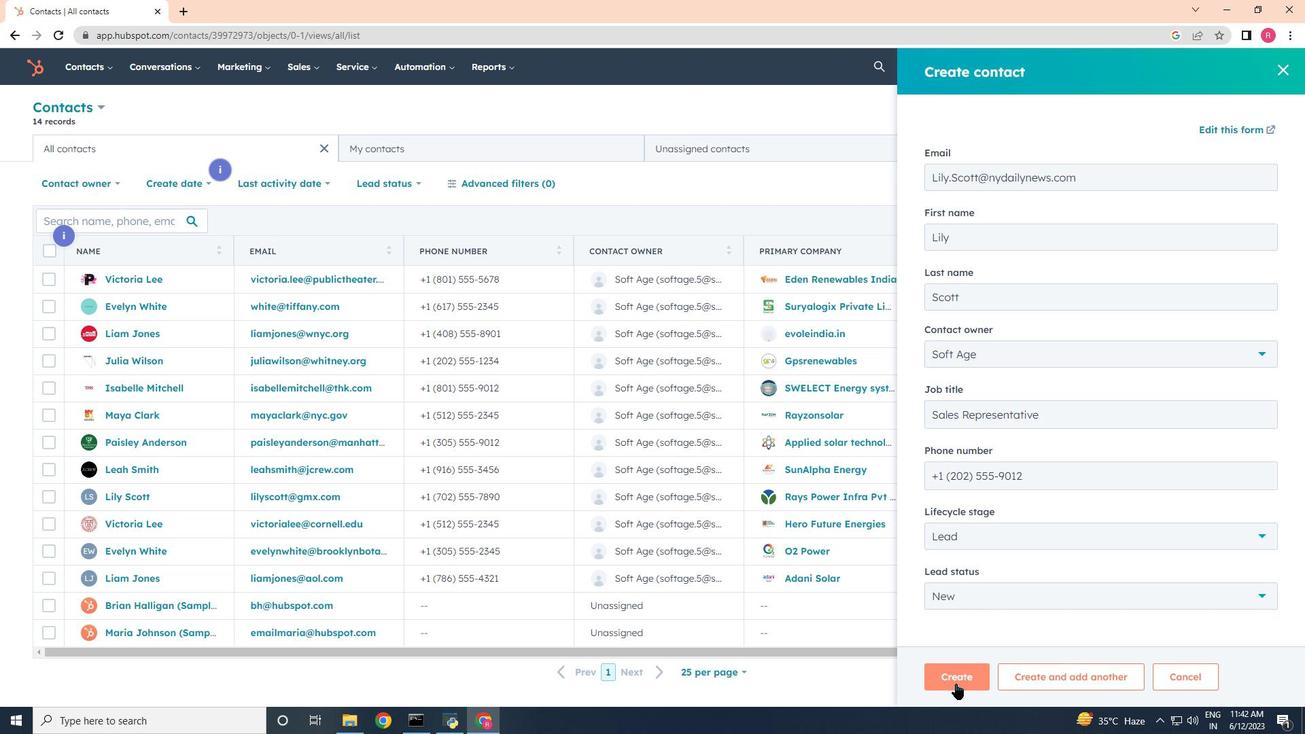 
Action: Mouse moved to (914, 437)
Screenshot: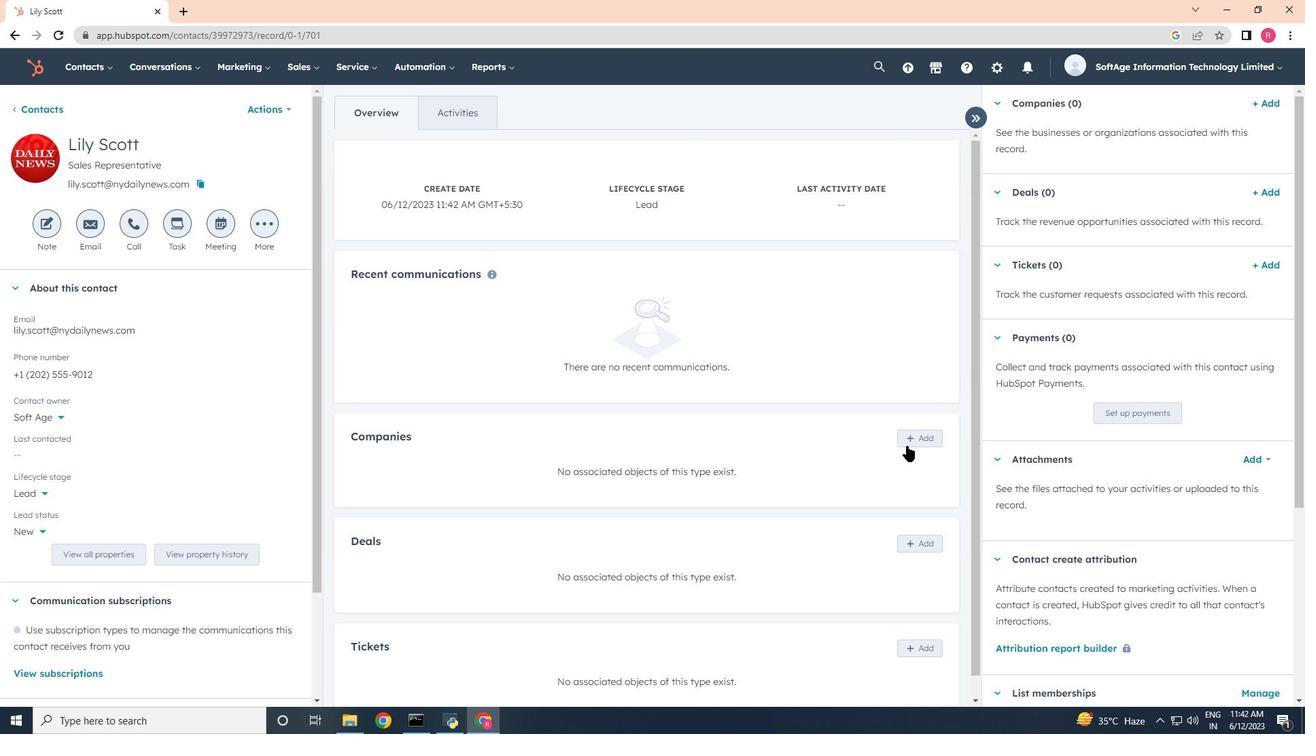 
Action: Mouse pressed left at (914, 437)
Screenshot: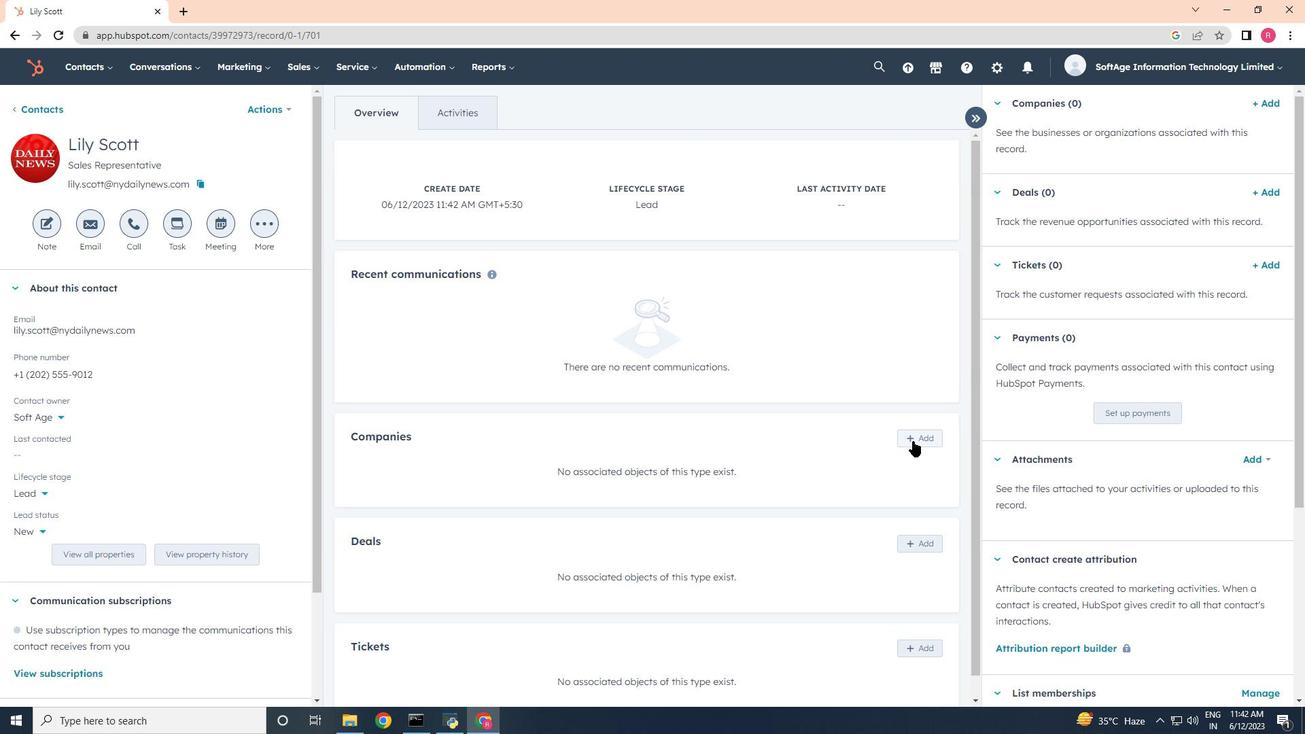 
Action: Mouse moved to (1042, 113)
Screenshot: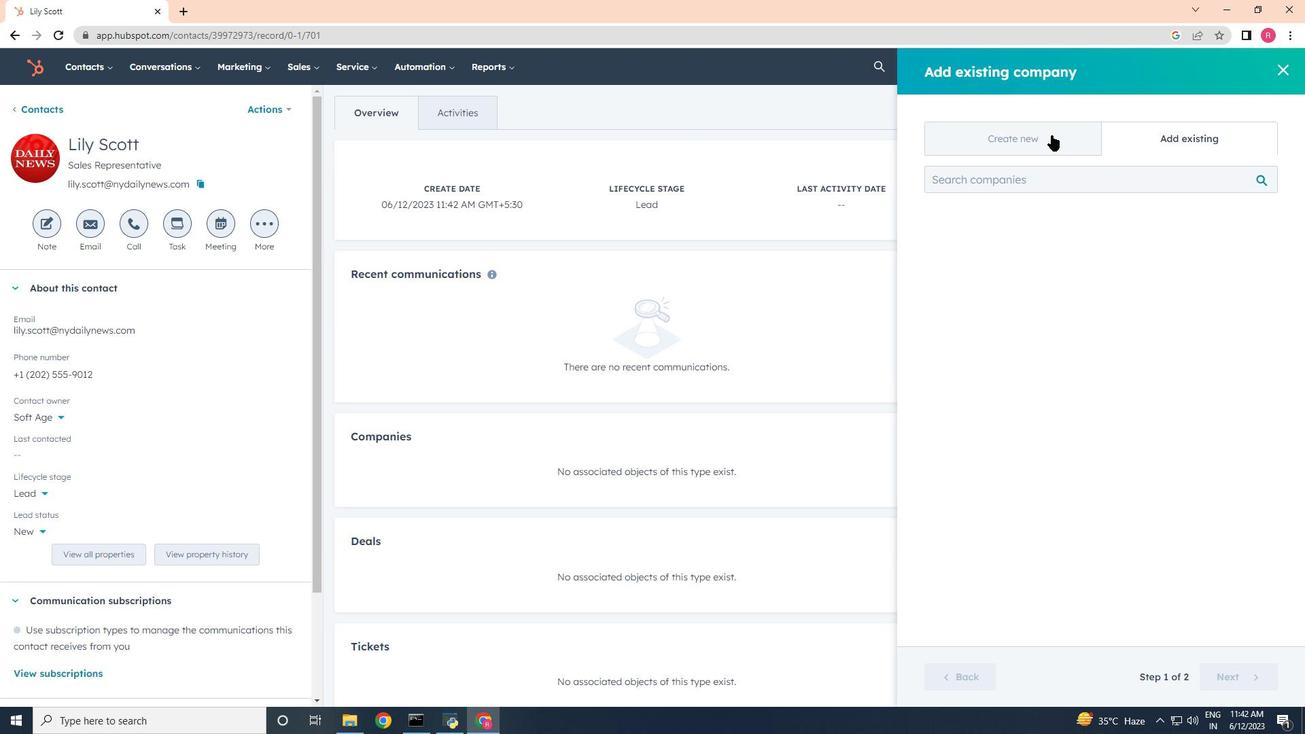 
Action: Mouse pressed left at (1040, 115)
Screenshot: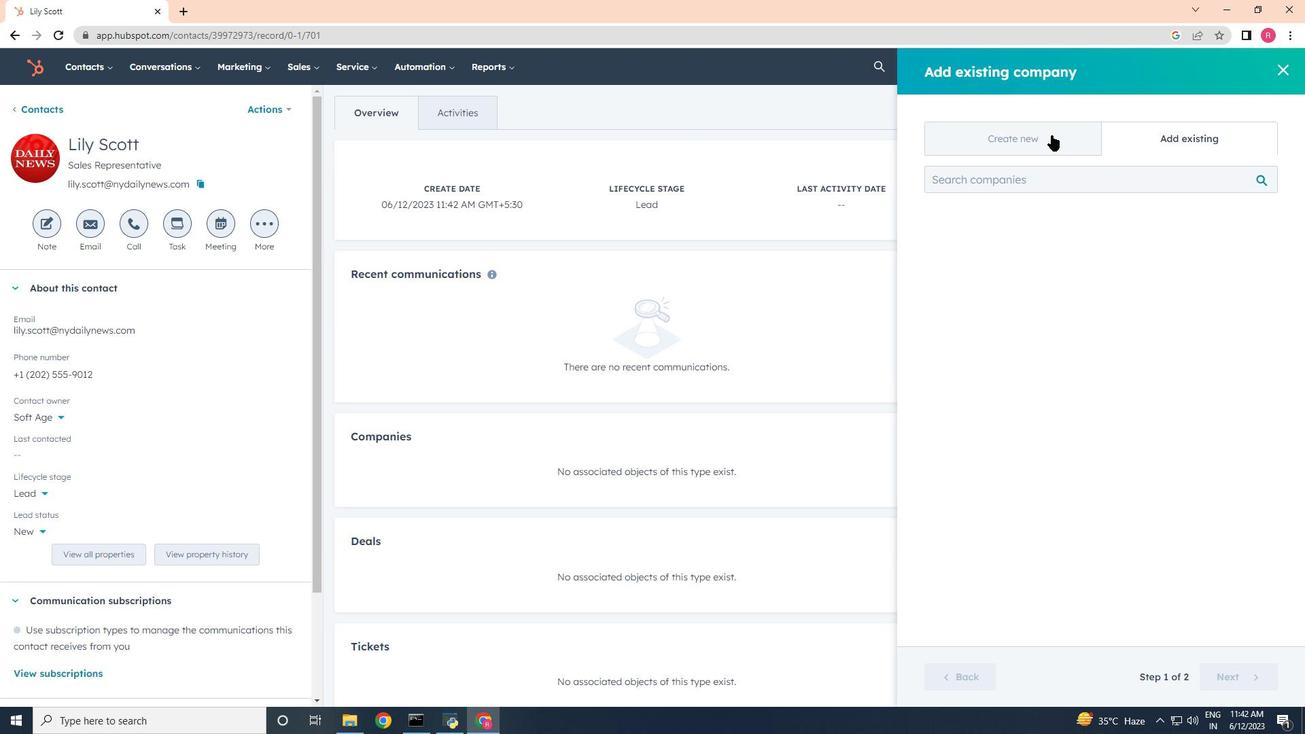 
Action: Mouse moved to (1035, 138)
Screenshot: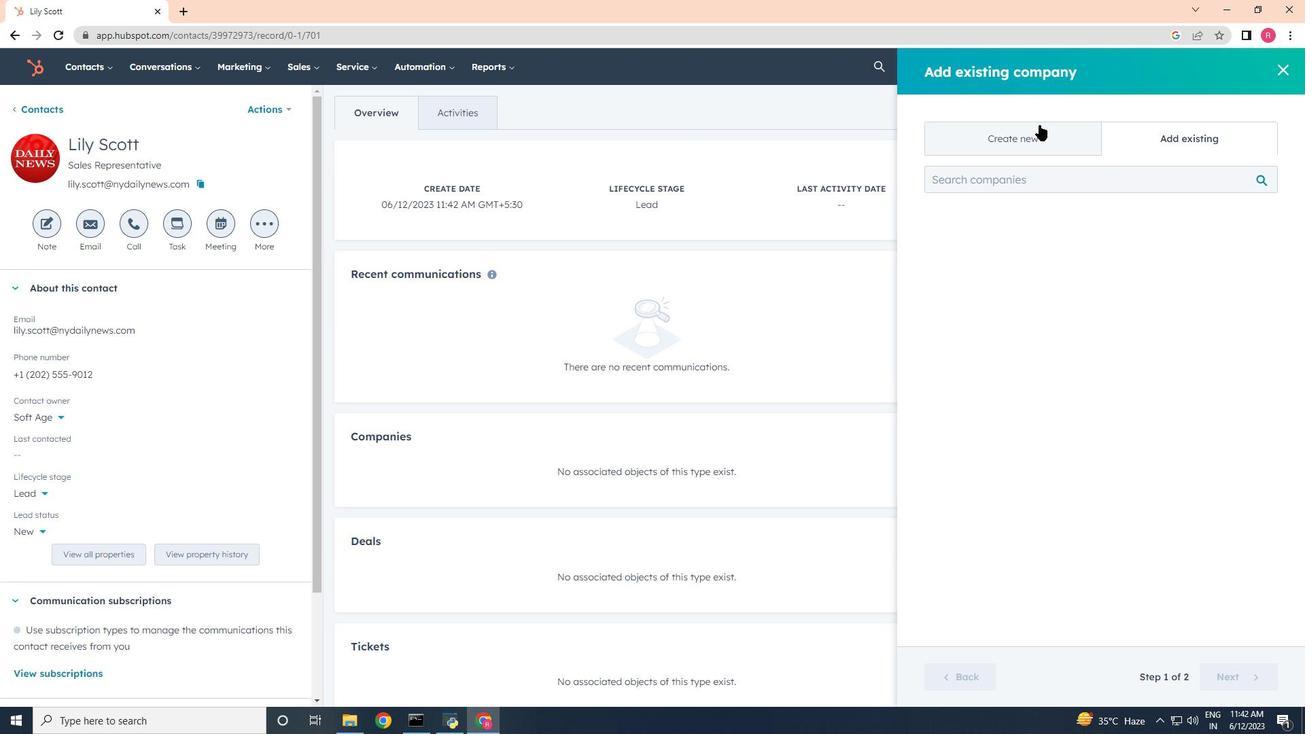 
Action: Mouse pressed left at (1035, 138)
Screenshot: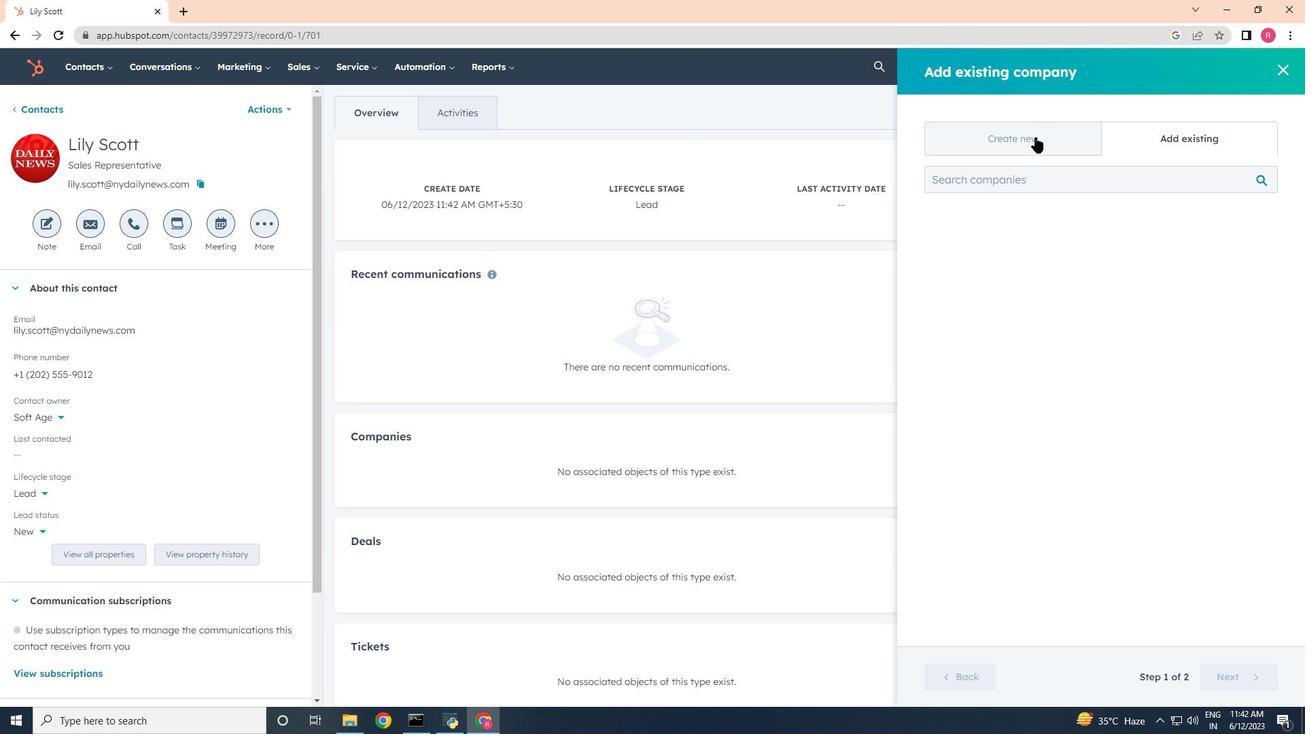 
Action: Mouse moved to (1052, 234)
Screenshot: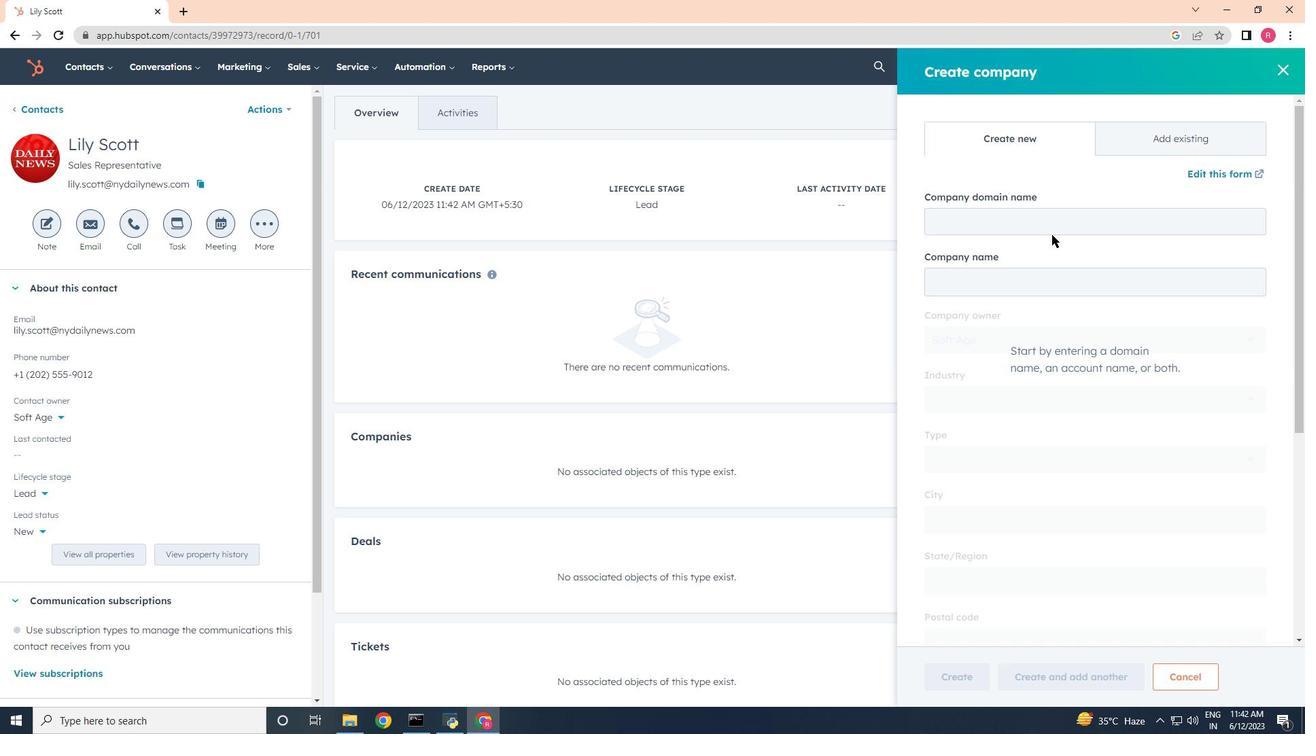 
Action: Mouse pressed left at (1052, 234)
Screenshot: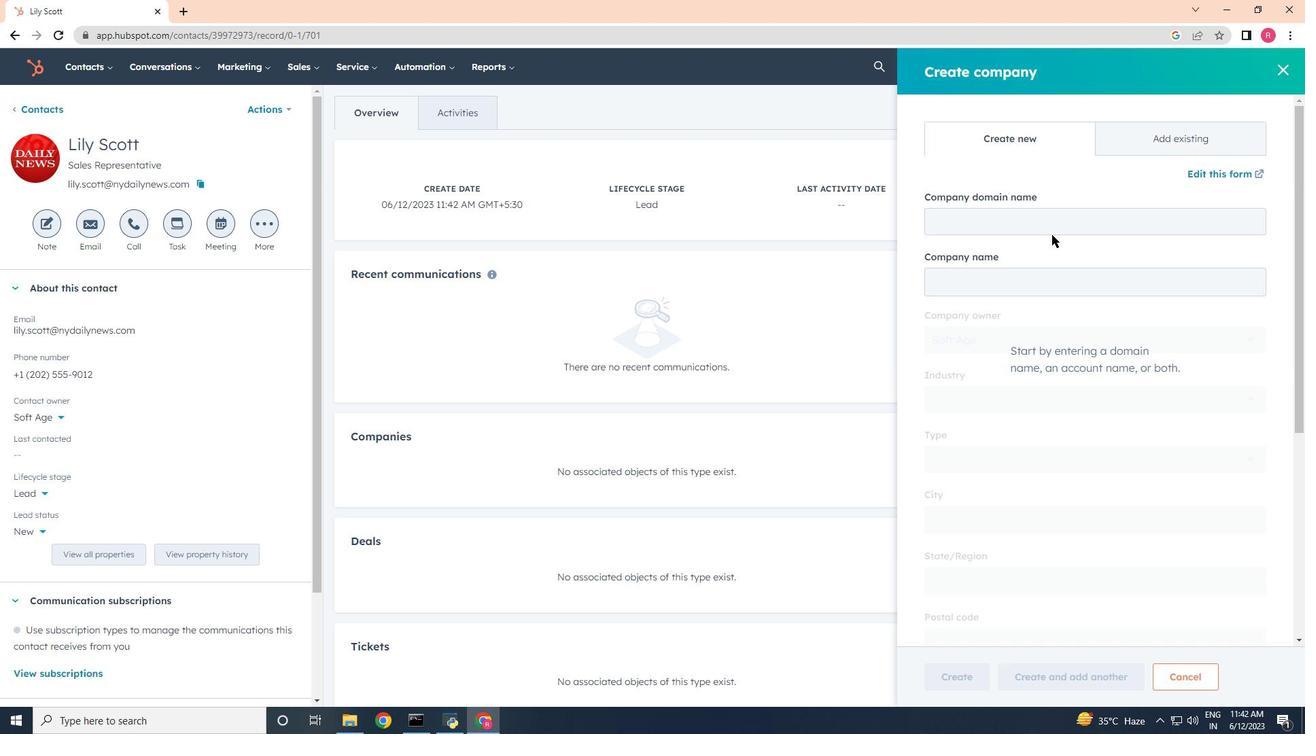 
Action: Mouse moved to (942, 280)
Screenshot: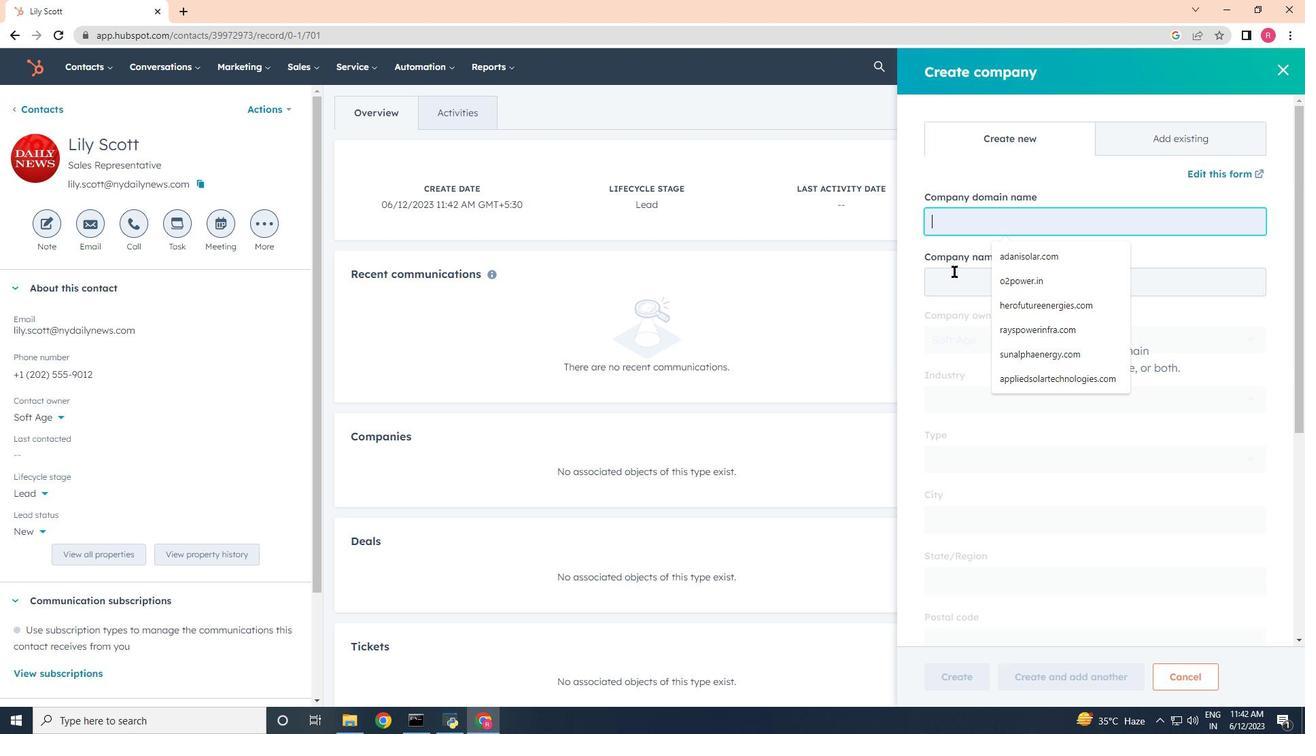
Action: Key pressed kpigreenenergy.com
Screenshot: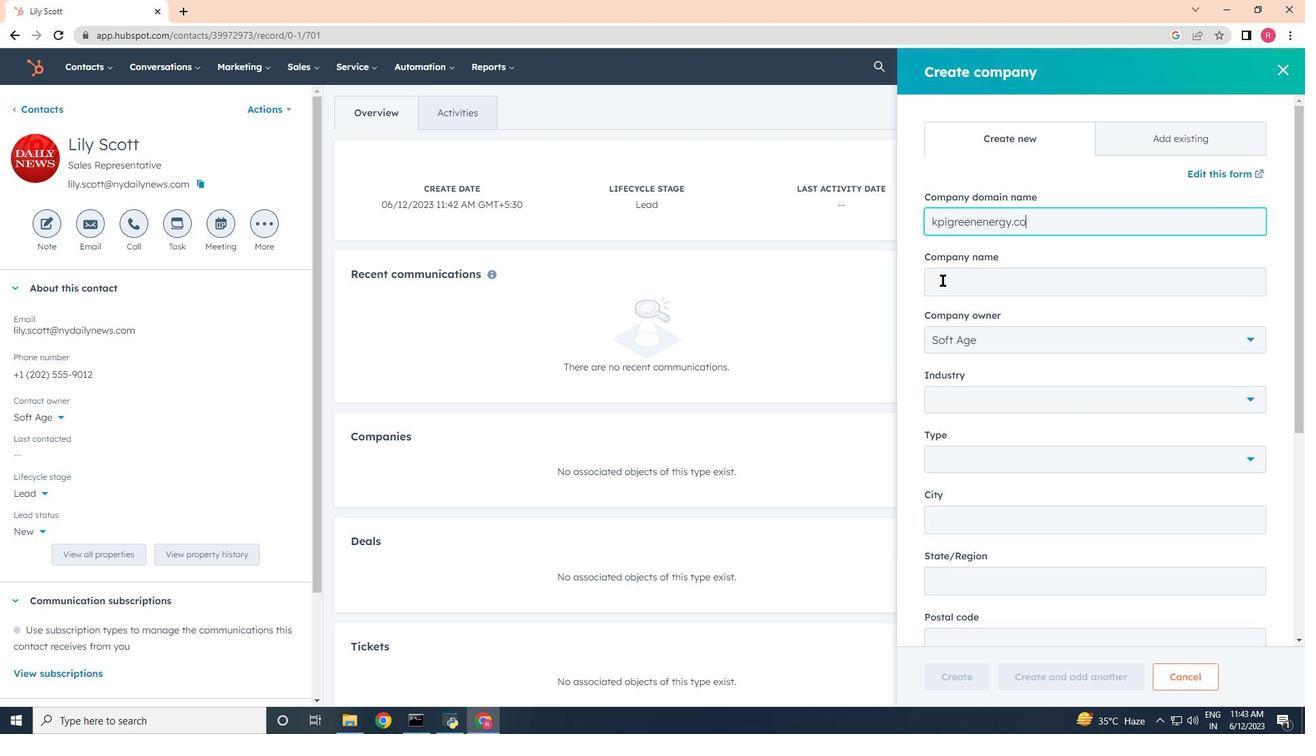 
Action: Mouse moved to (957, 676)
Screenshot: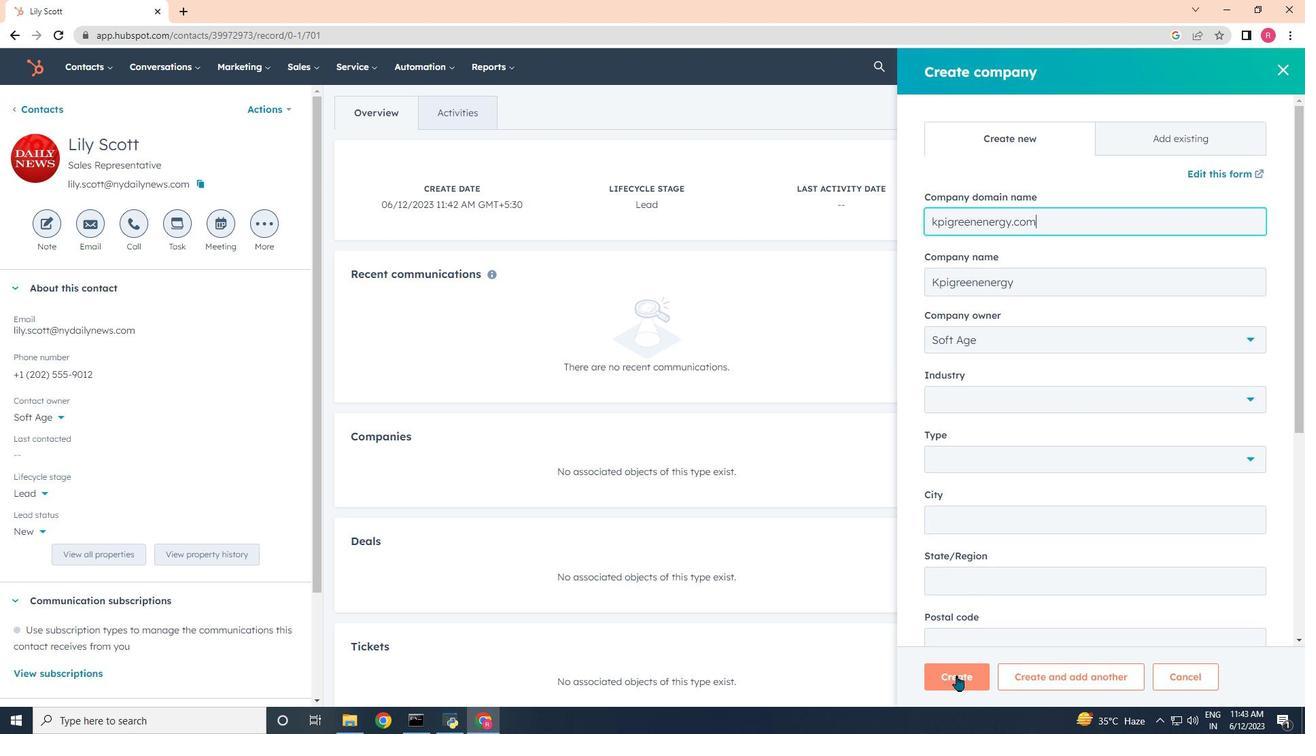 
Action: Mouse pressed left at (957, 676)
Screenshot: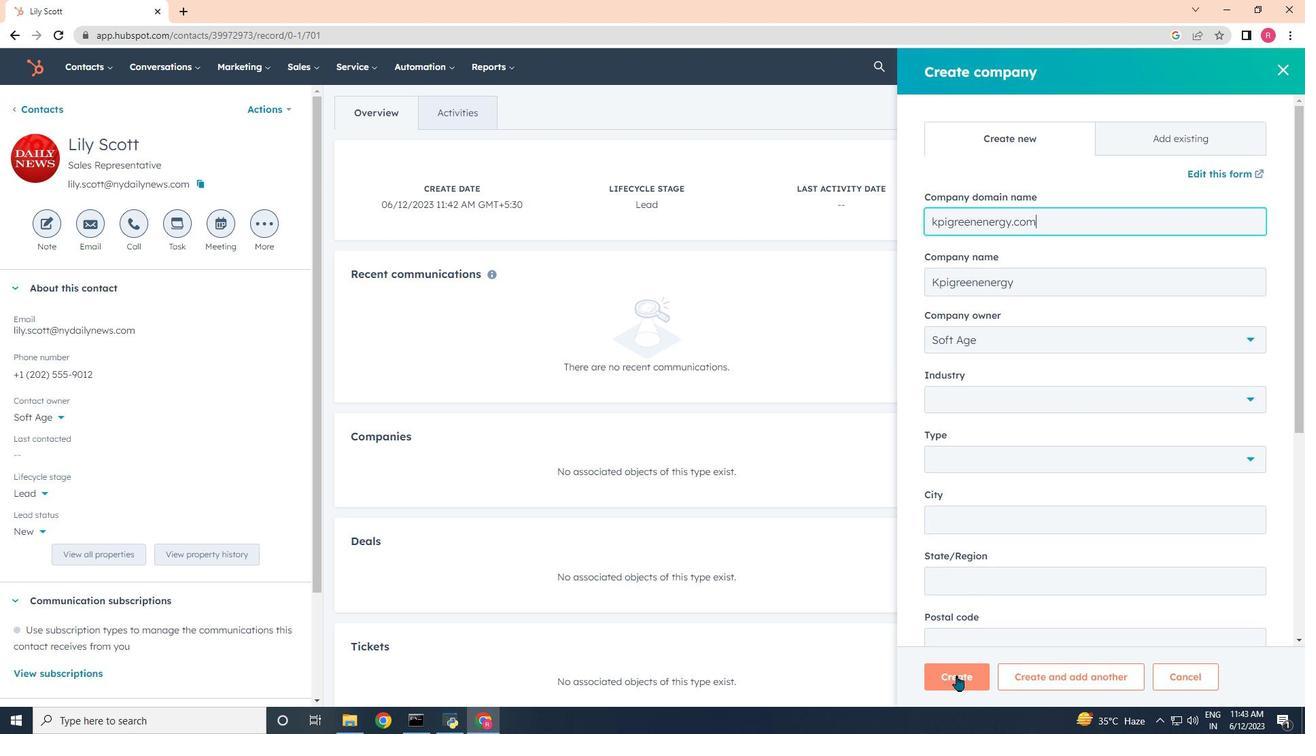 
